 Task: Create a due date automation trigger when advanced on, on the tuesday before a card is due add dates not due next month at 11:00 AM.
Action: Mouse moved to (923, 286)
Screenshot: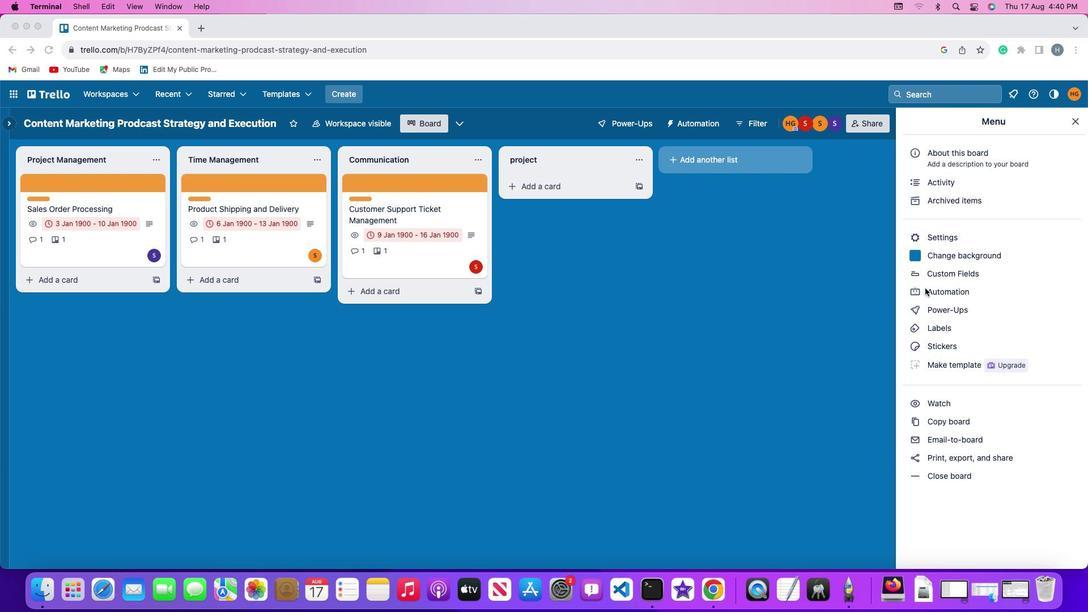 
Action: Mouse pressed left at (923, 286)
Screenshot: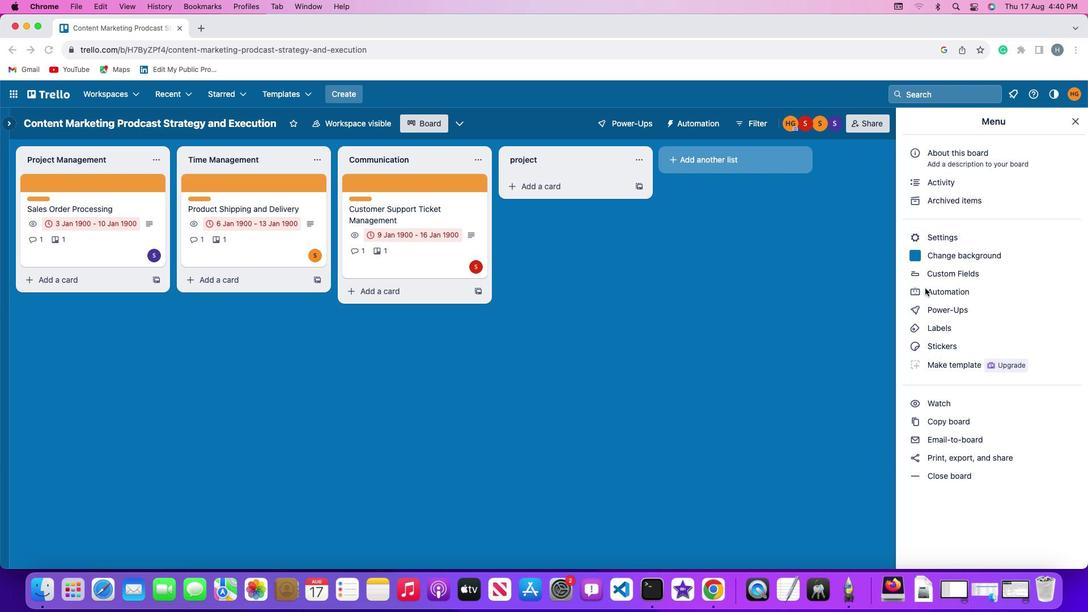 
Action: Mouse moved to (923, 286)
Screenshot: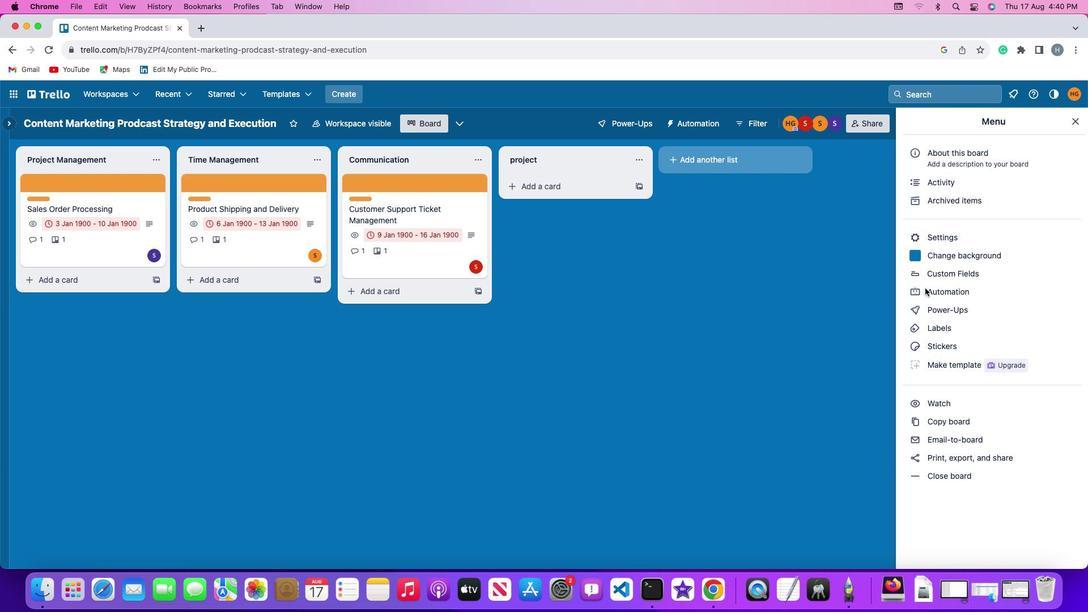 
Action: Mouse pressed left at (923, 286)
Screenshot: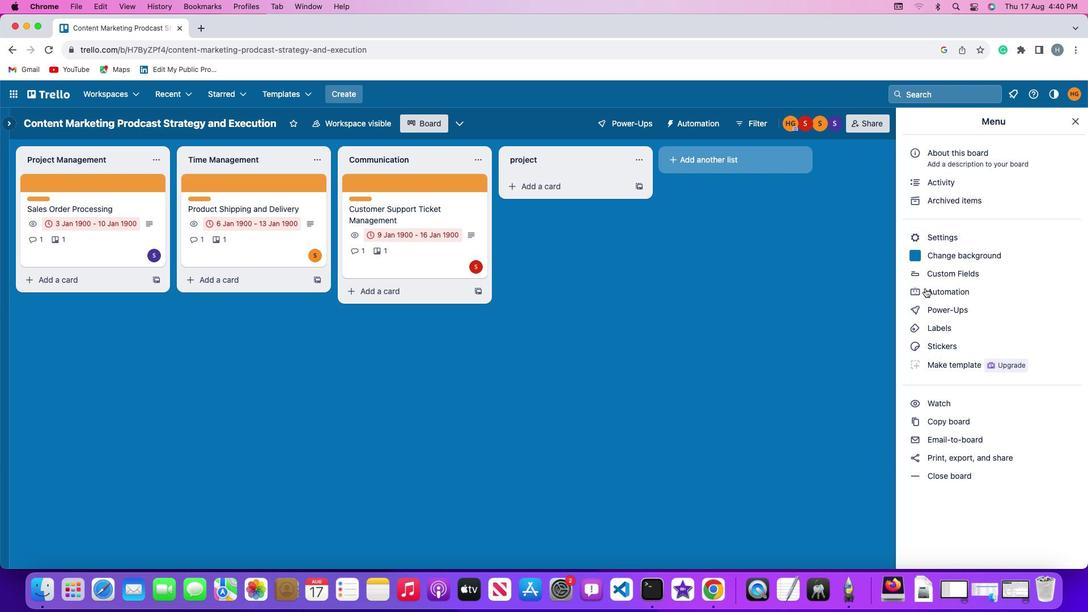 
Action: Mouse moved to (75, 266)
Screenshot: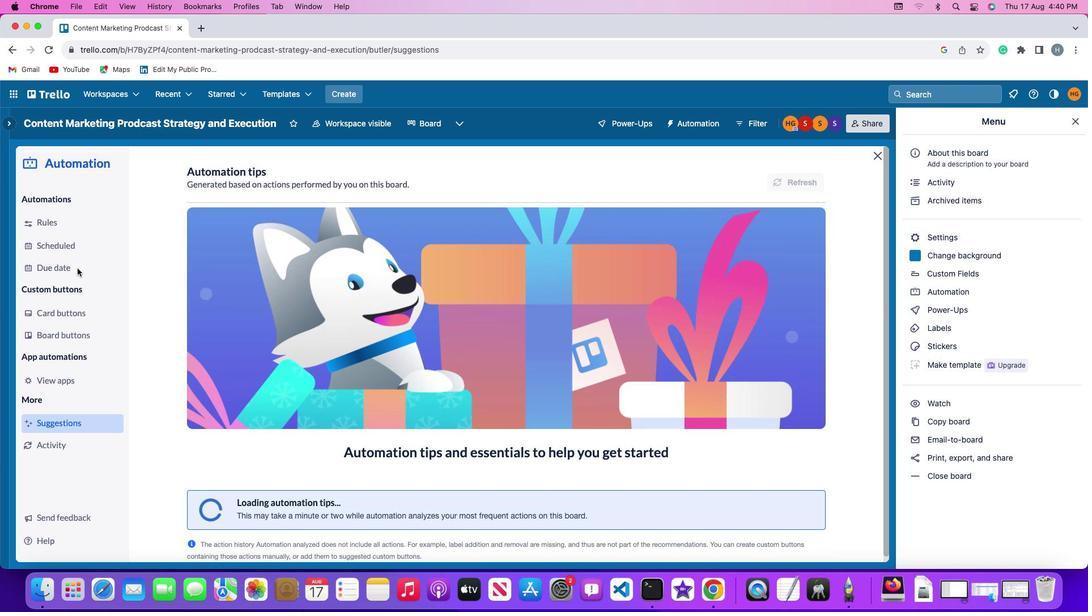 
Action: Mouse pressed left at (75, 266)
Screenshot: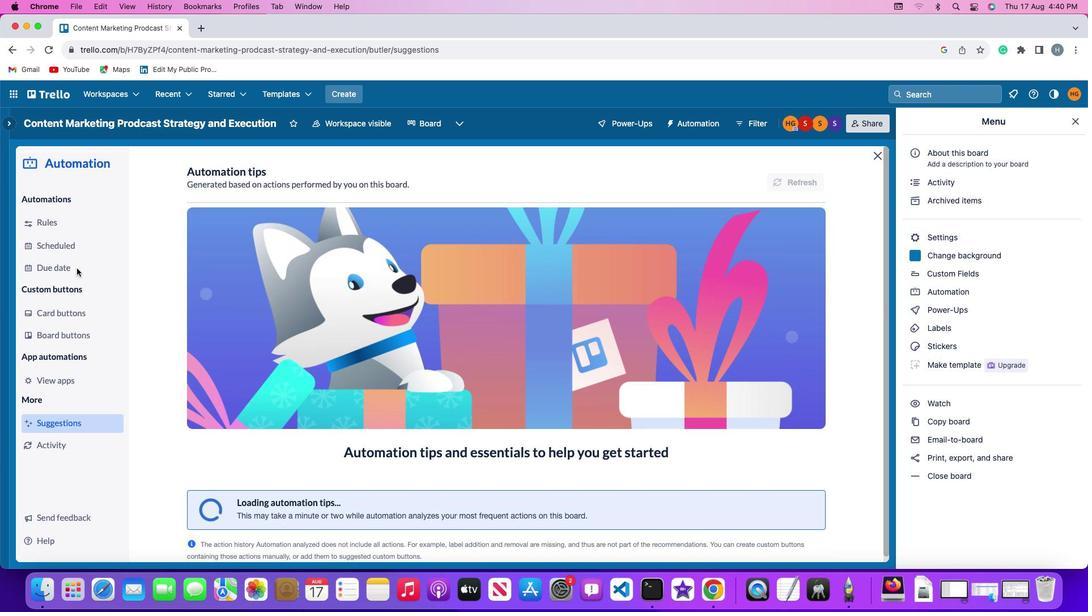 
Action: Mouse moved to (771, 173)
Screenshot: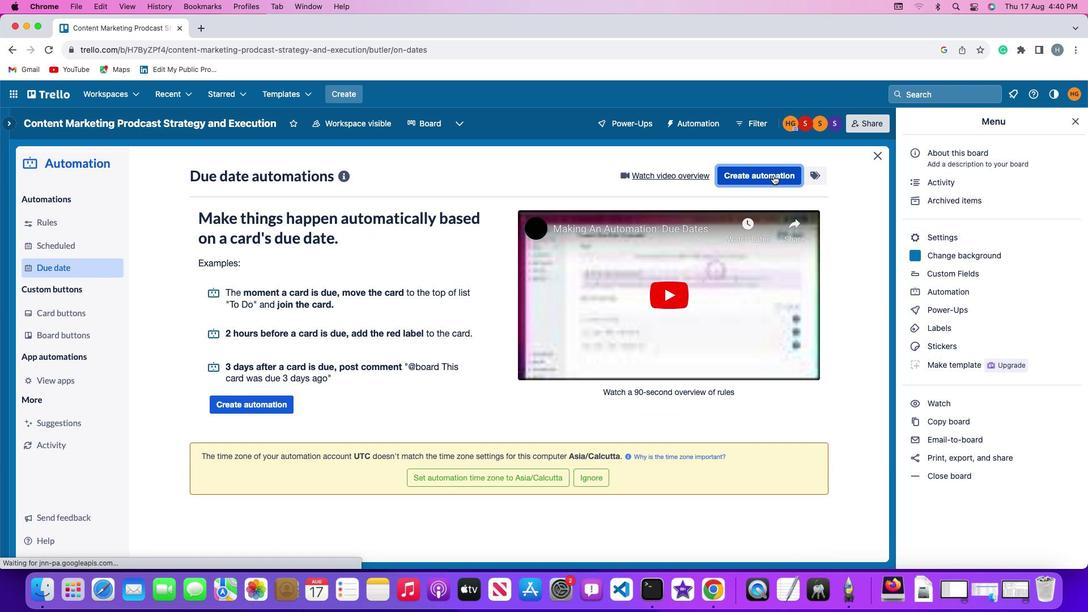 
Action: Mouse pressed left at (771, 173)
Screenshot: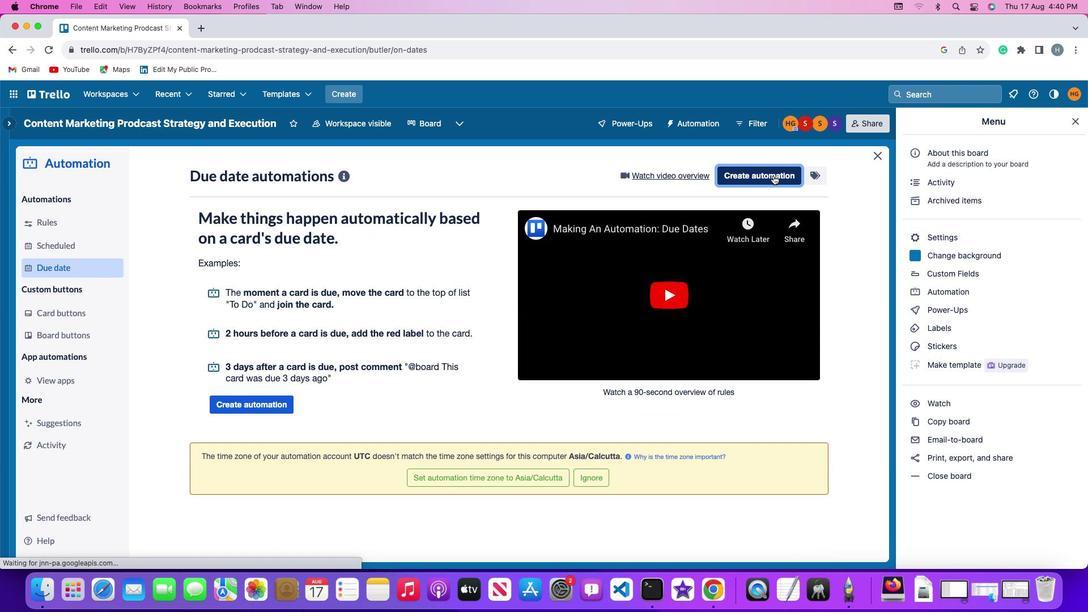 
Action: Mouse moved to (221, 281)
Screenshot: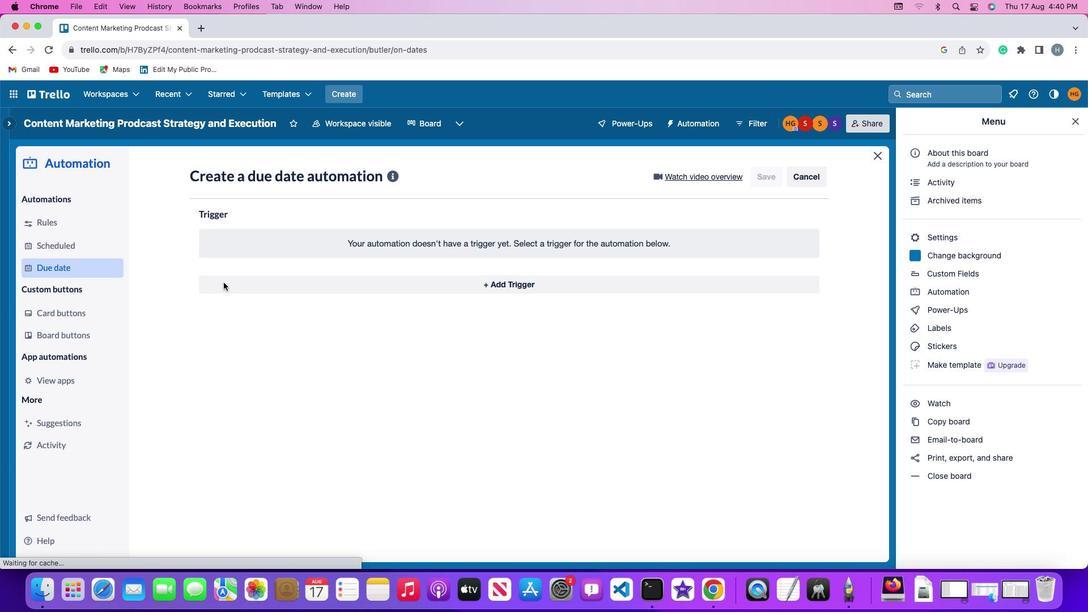 
Action: Mouse pressed left at (221, 281)
Screenshot: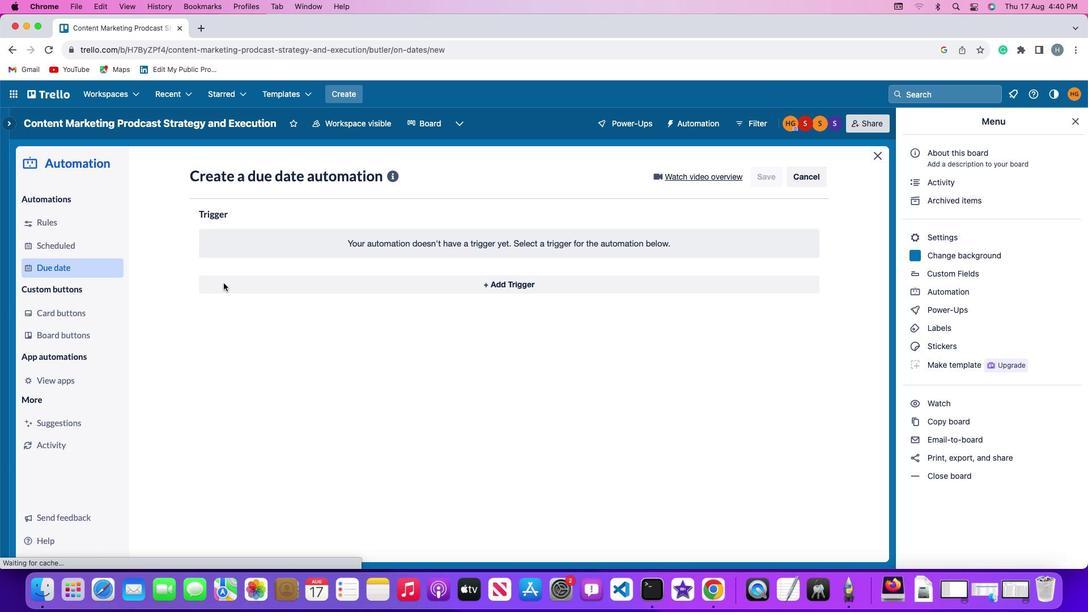 
Action: Mouse moved to (242, 483)
Screenshot: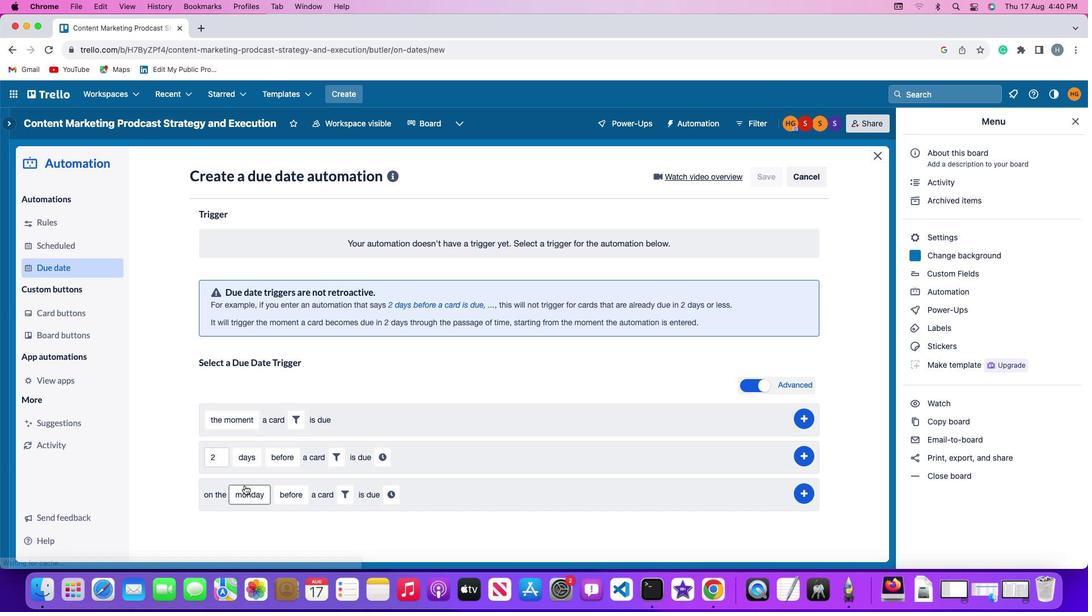 
Action: Mouse pressed left at (242, 483)
Screenshot: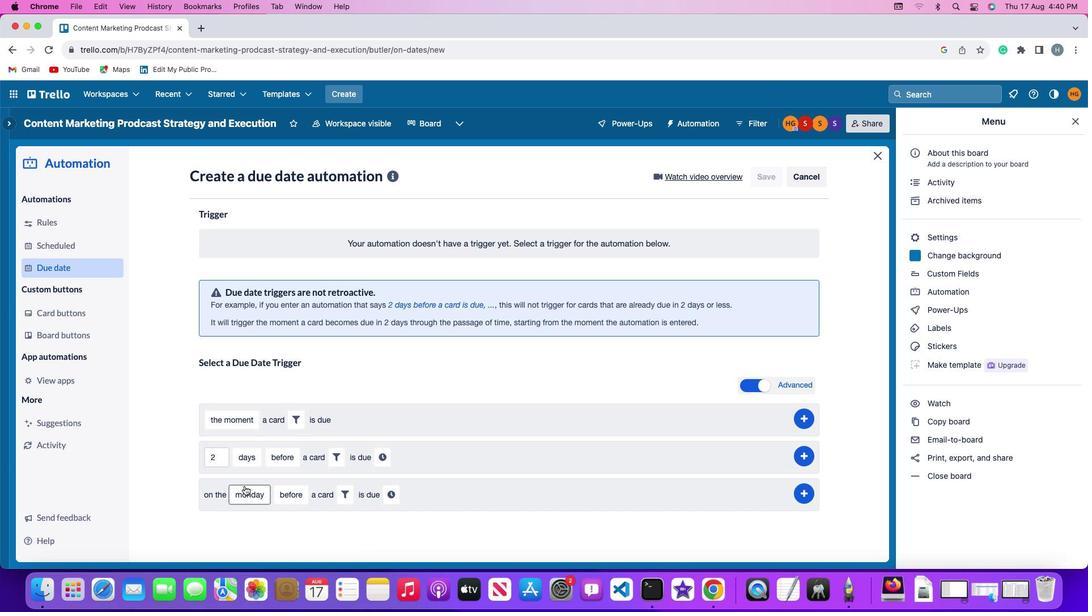 
Action: Mouse moved to (267, 358)
Screenshot: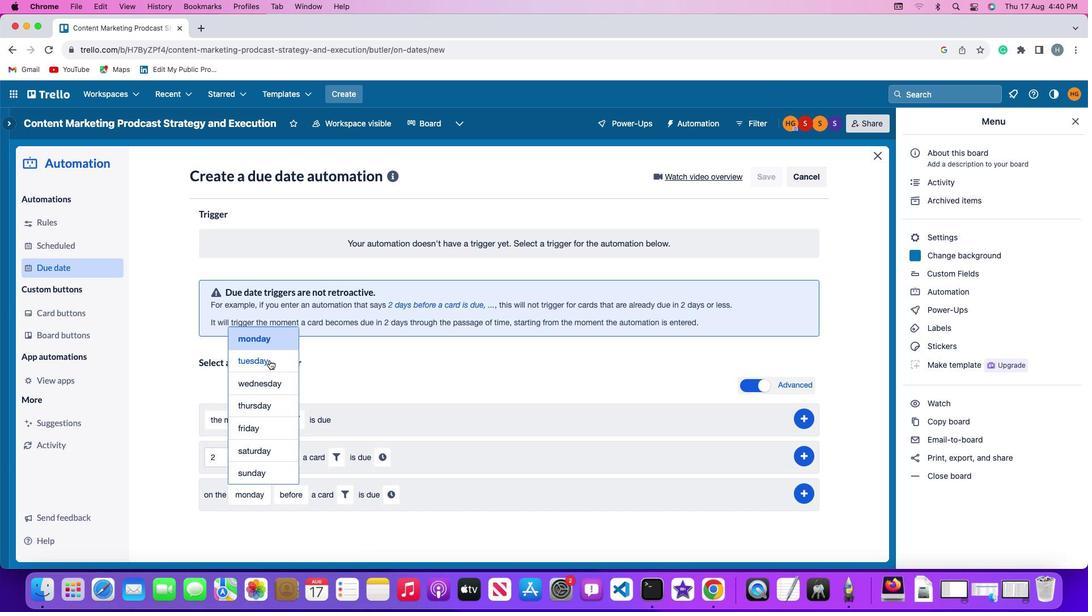 
Action: Mouse pressed left at (267, 358)
Screenshot: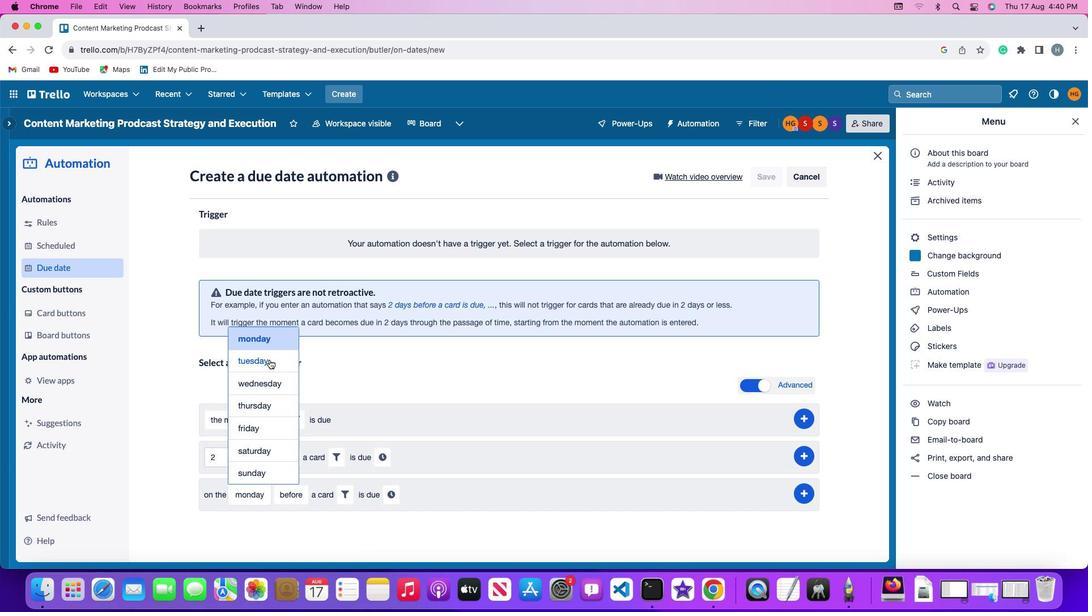 
Action: Mouse moved to (284, 493)
Screenshot: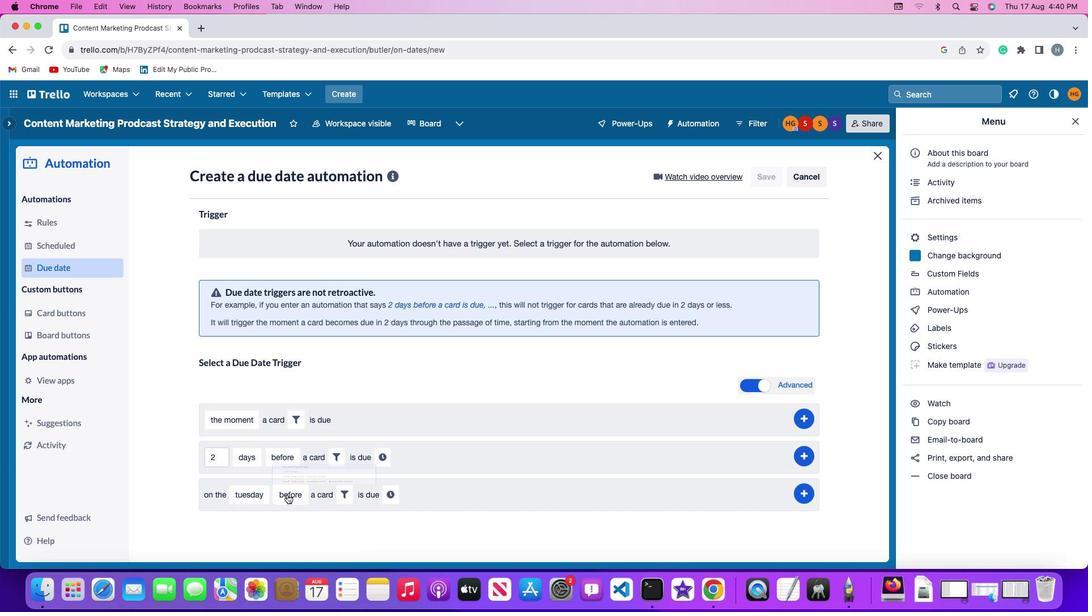 
Action: Mouse pressed left at (284, 493)
Screenshot: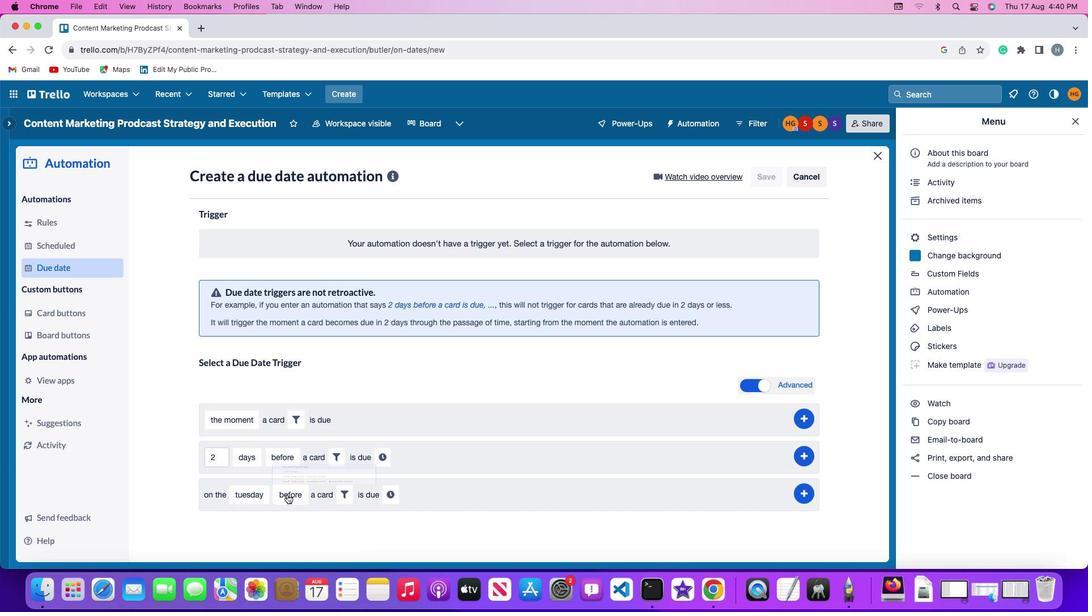 
Action: Mouse moved to (311, 403)
Screenshot: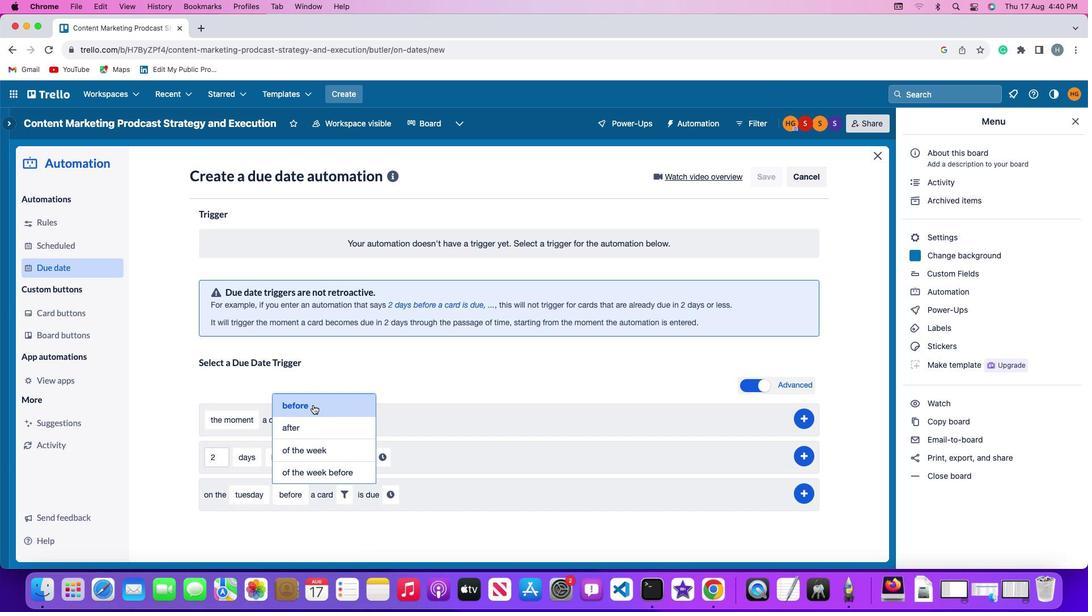 
Action: Mouse pressed left at (311, 403)
Screenshot: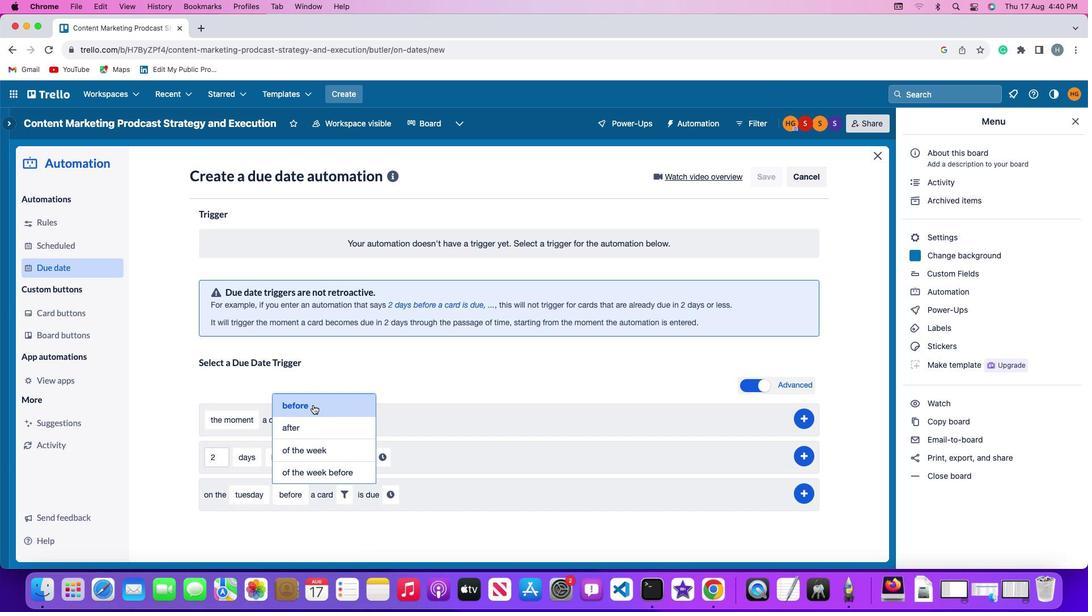 
Action: Mouse moved to (346, 493)
Screenshot: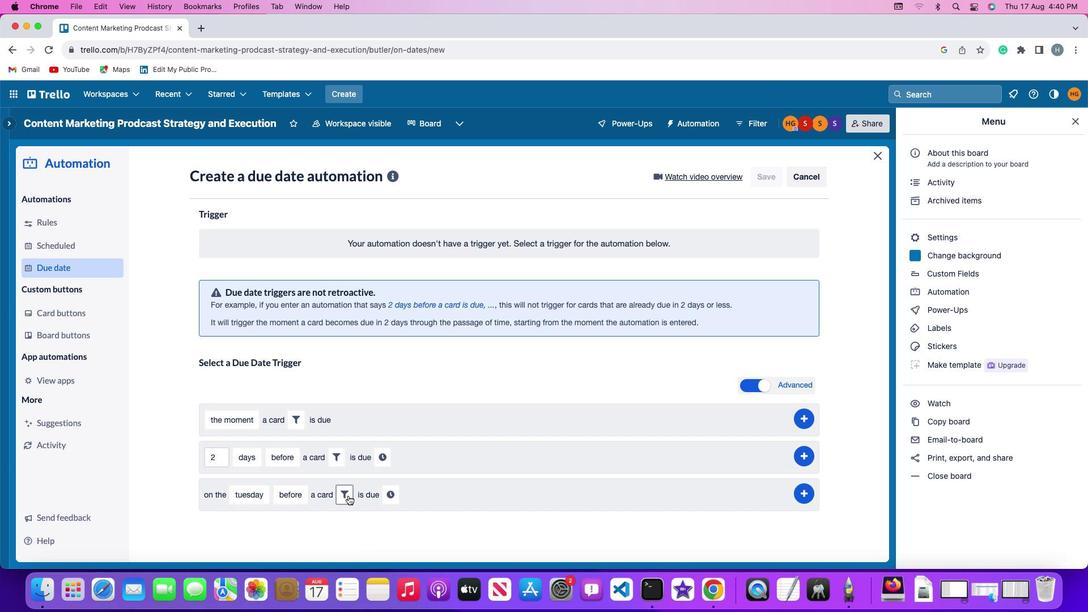 
Action: Mouse pressed left at (346, 493)
Screenshot: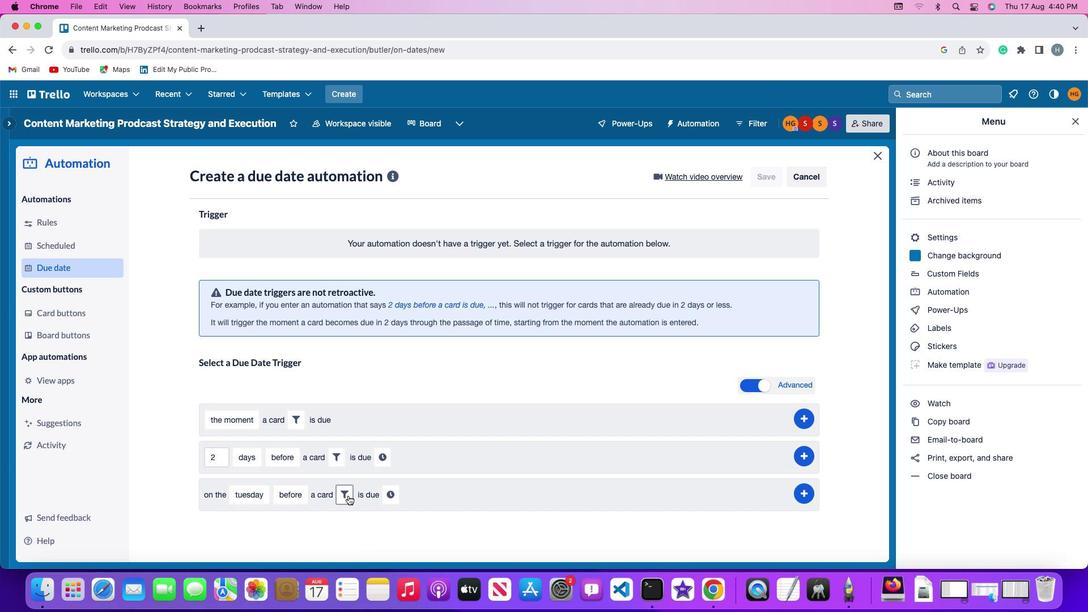 
Action: Mouse moved to (411, 525)
Screenshot: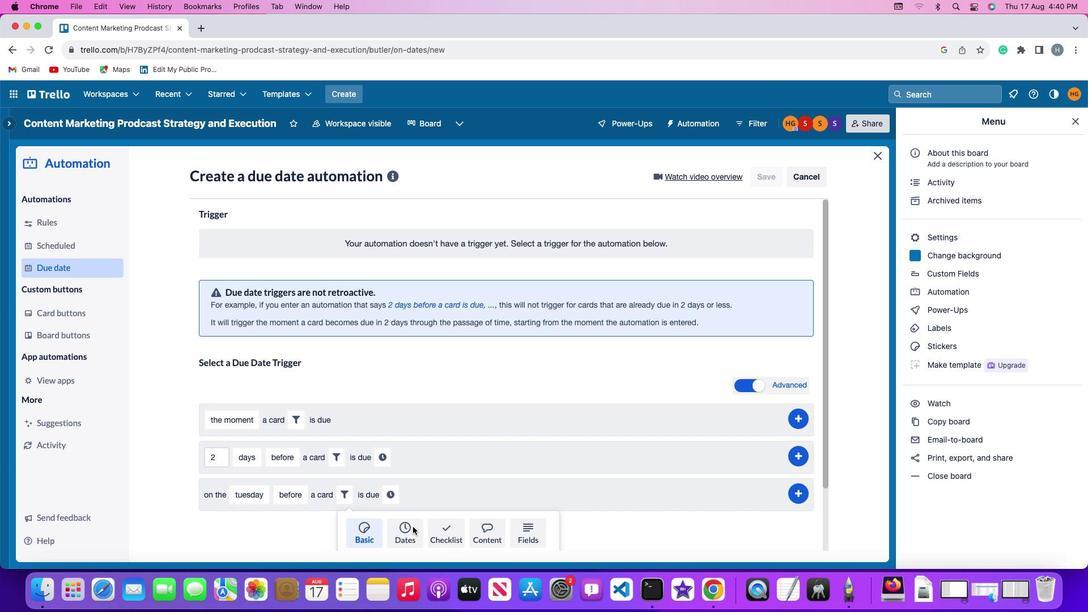 
Action: Mouse pressed left at (411, 525)
Screenshot: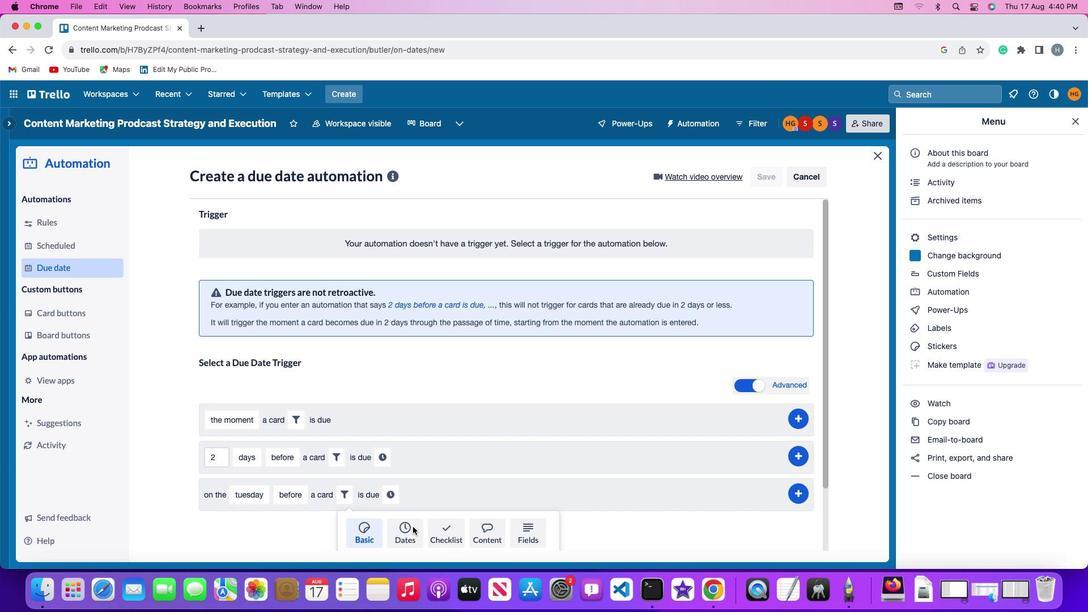 
Action: Mouse moved to (307, 528)
Screenshot: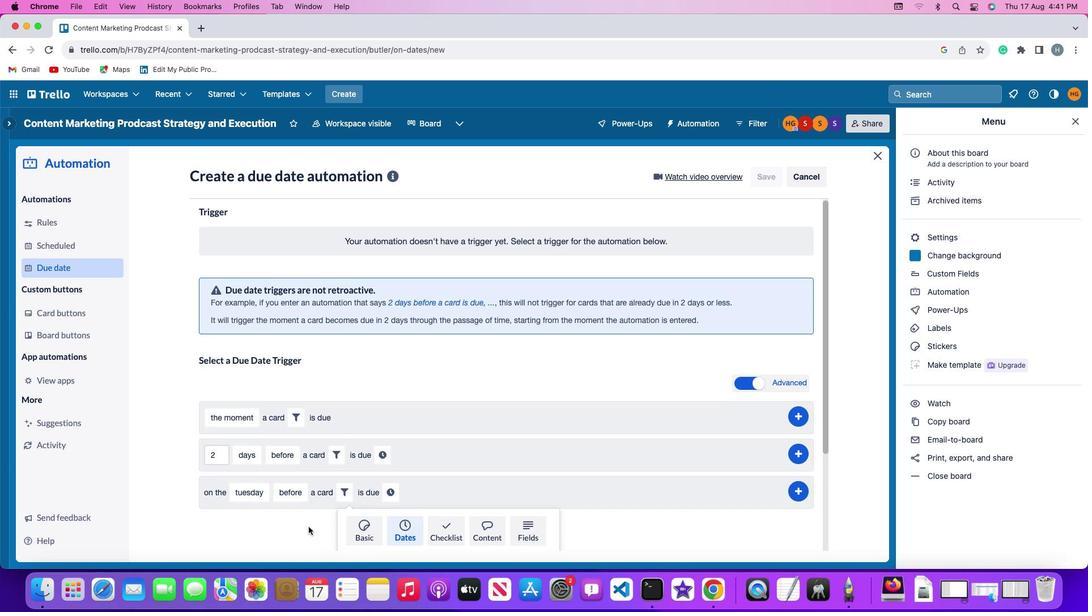 
Action: Mouse scrolled (307, 528) with delta (-1, -1)
Screenshot: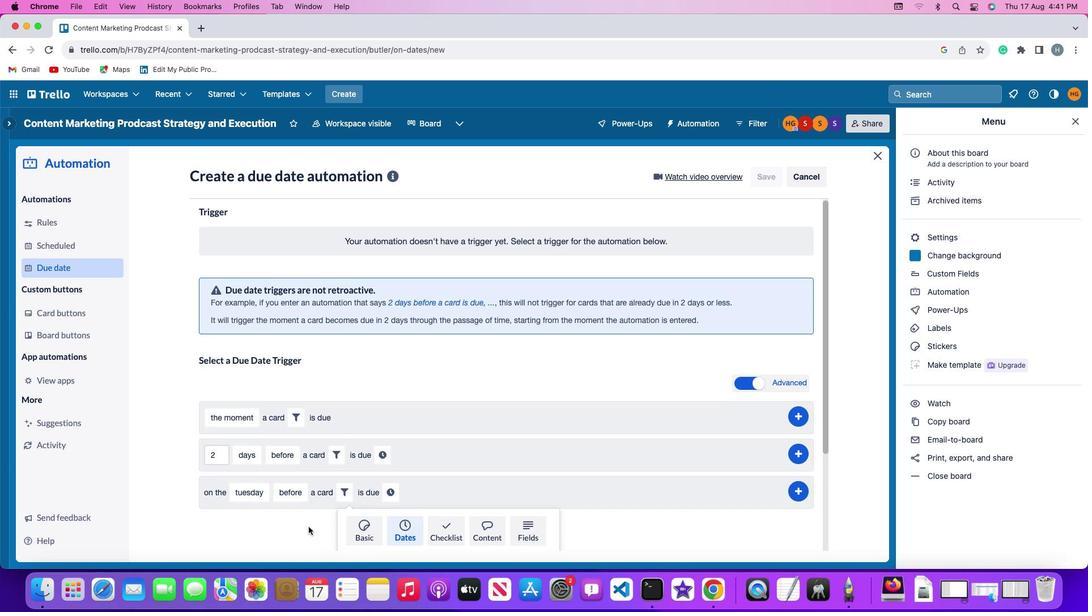 
Action: Mouse moved to (307, 528)
Screenshot: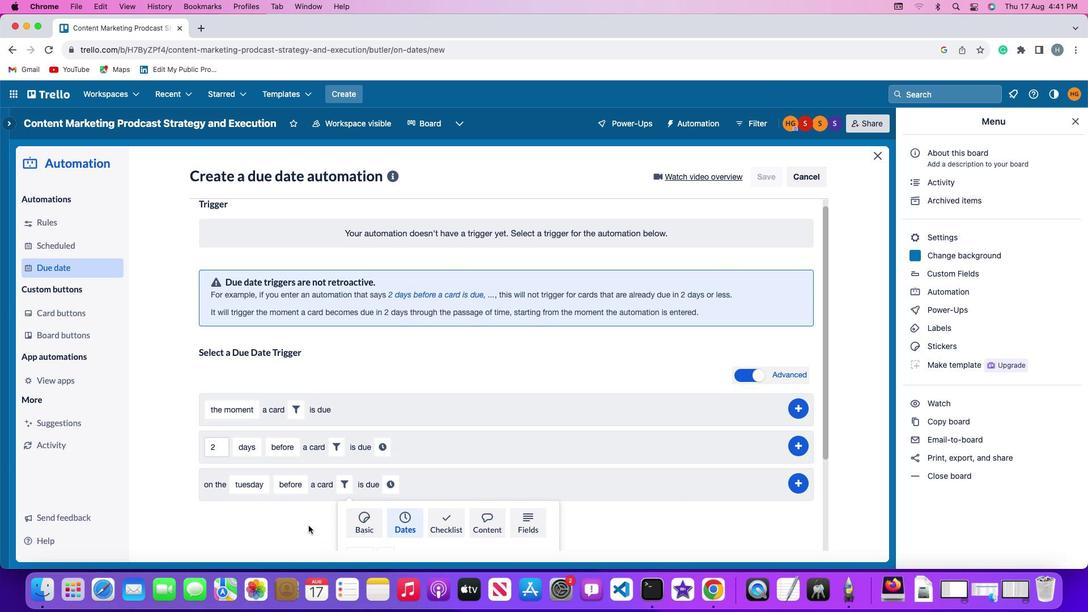 
Action: Mouse scrolled (307, 528) with delta (-1, -1)
Screenshot: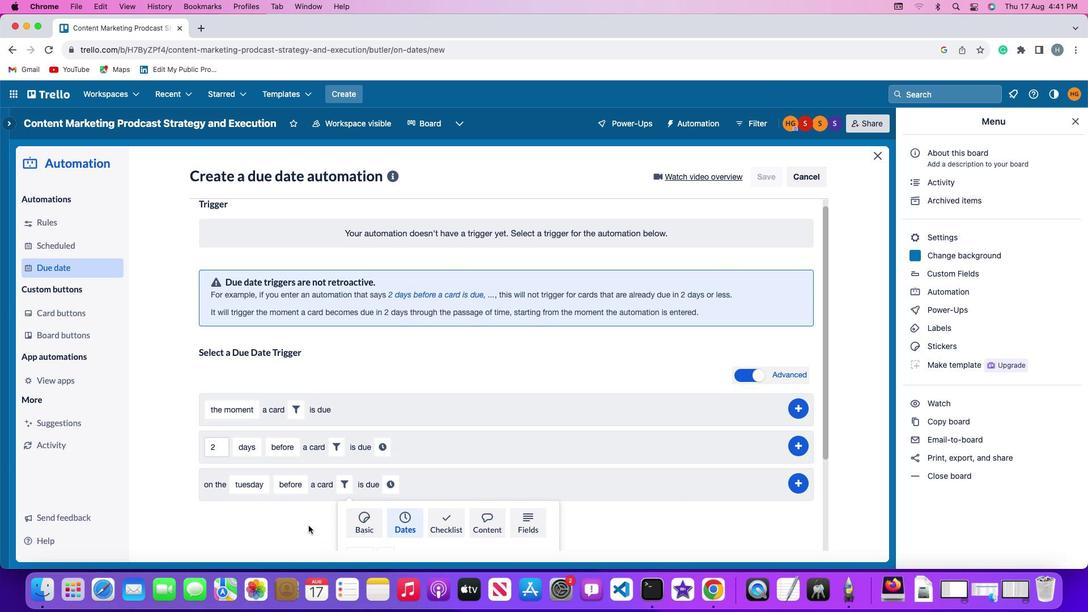
Action: Mouse moved to (307, 527)
Screenshot: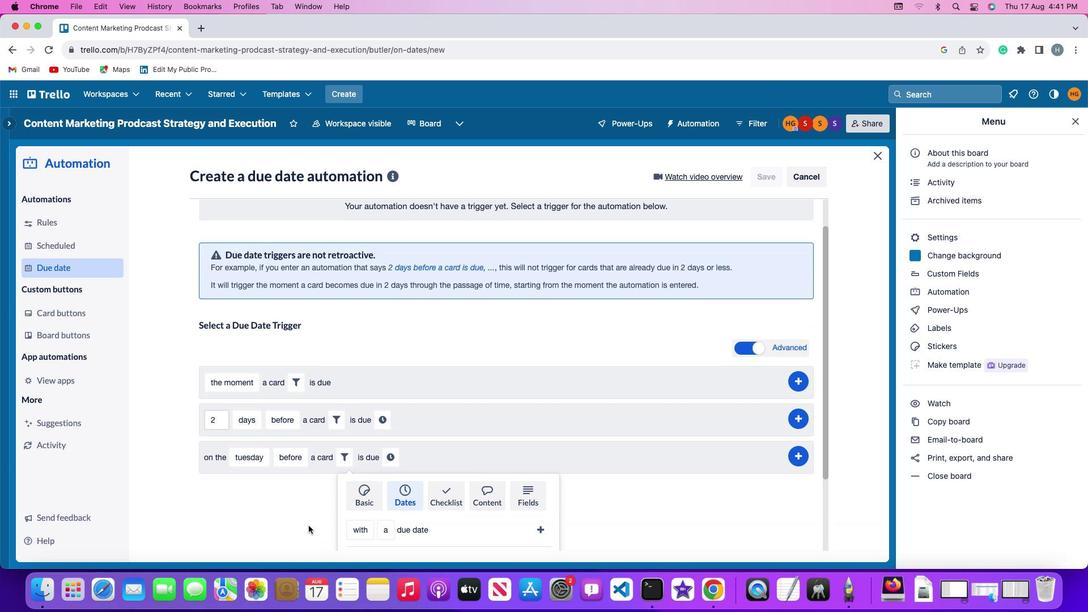 
Action: Mouse scrolled (307, 527) with delta (-1, -2)
Screenshot: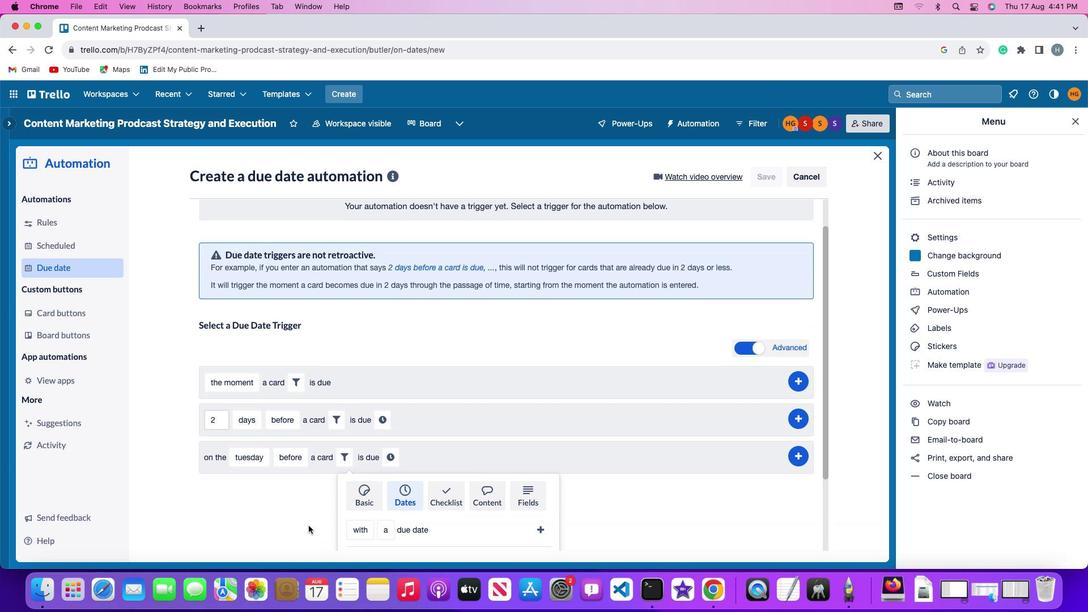 
Action: Mouse moved to (307, 526)
Screenshot: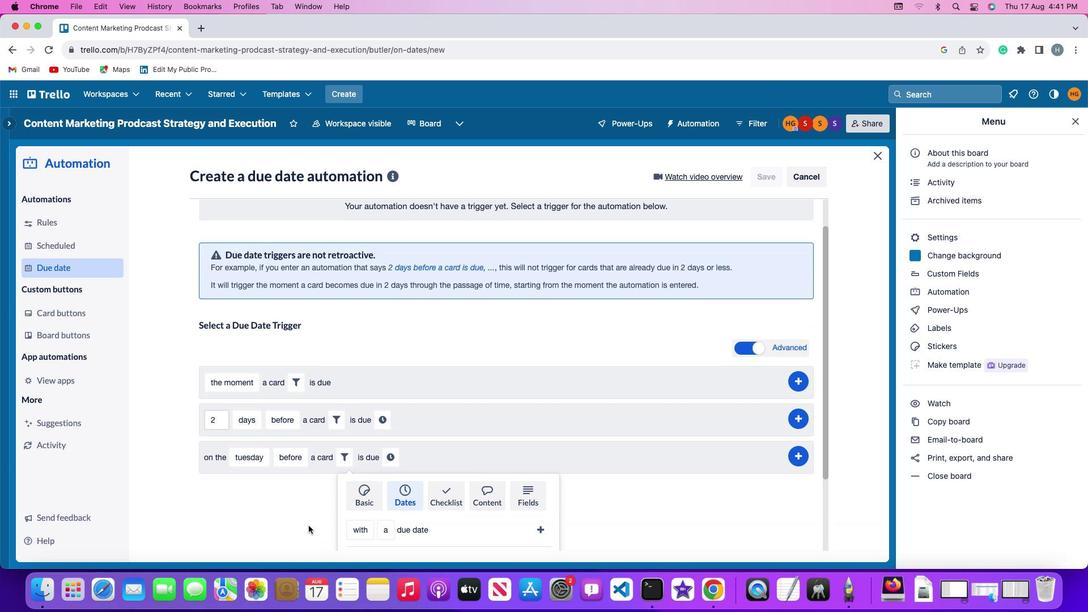 
Action: Mouse scrolled (307, 526) with delta (-1, -3)
Screenshot: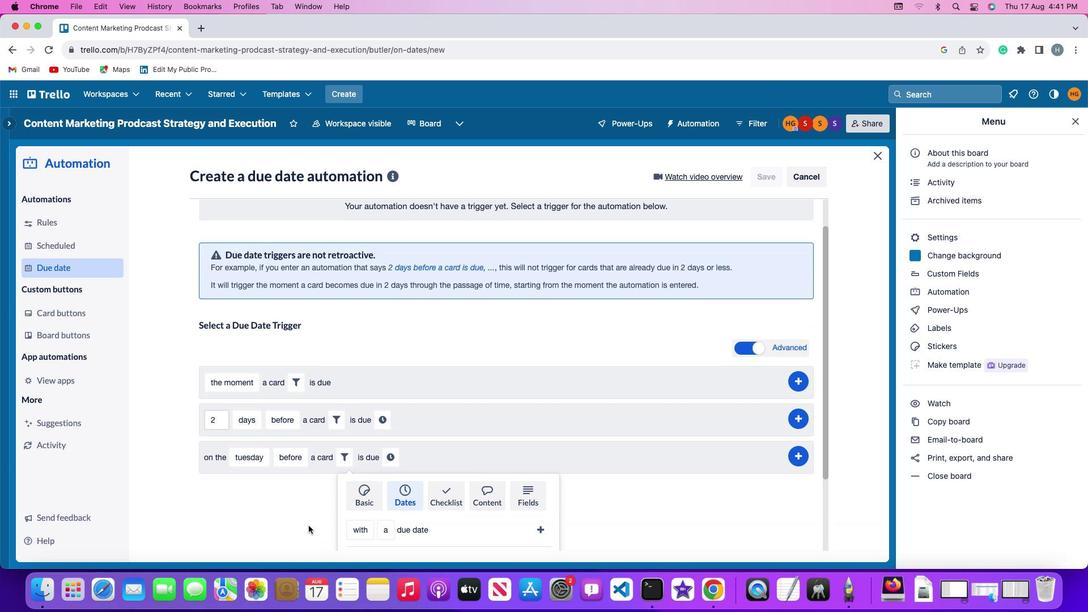 
Action: Mouse moved to (306, 525)
Screenshot: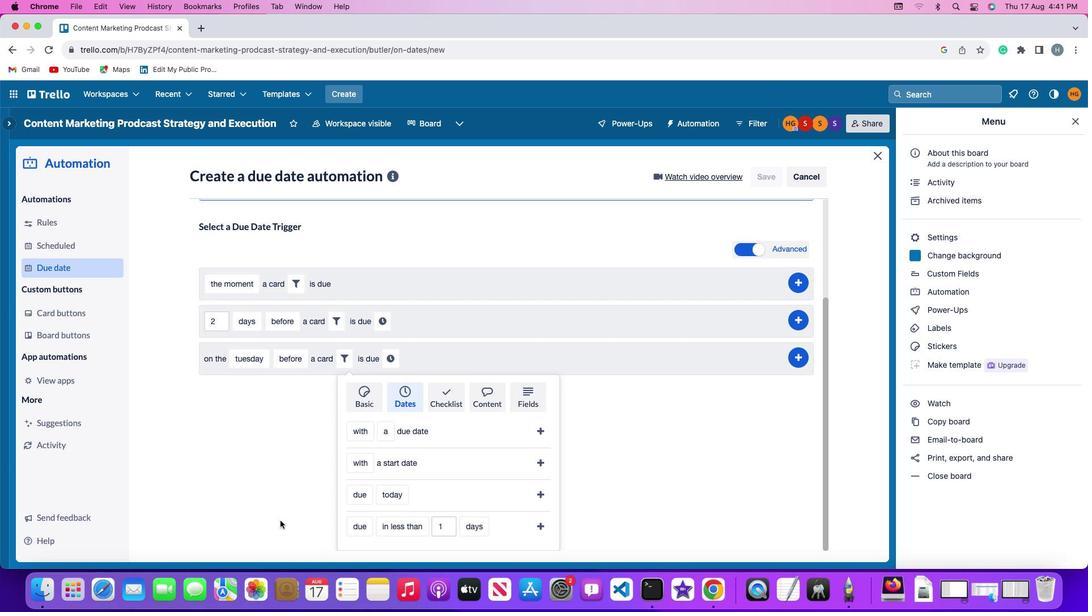 
Action: Mouse scrolled (306, 525) with delta (-1, -1)
Screenshot: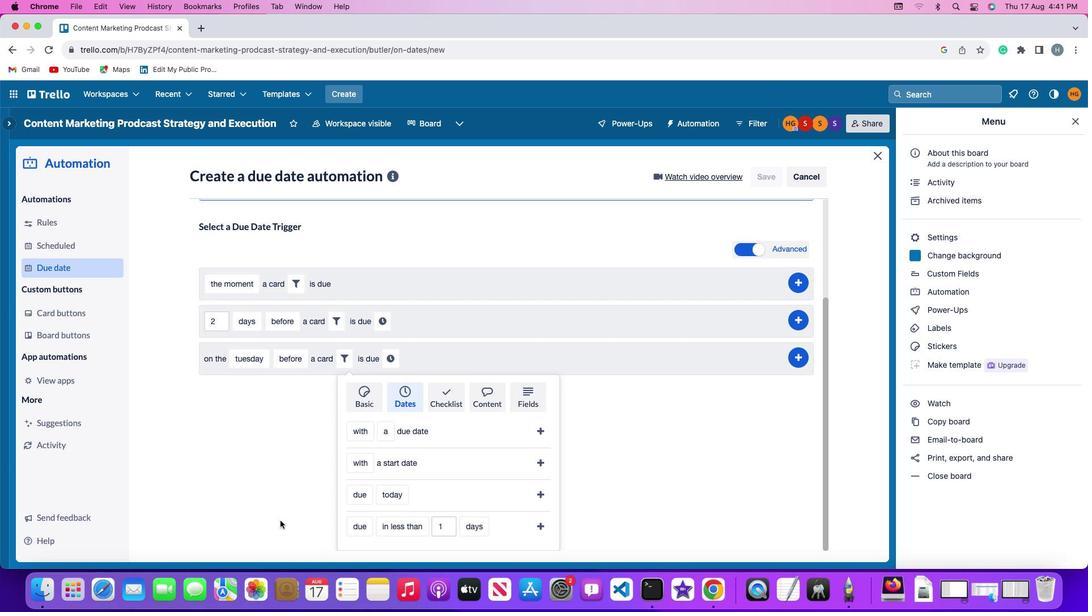 
Action: Mouse moved to (303, 525)
Screenshot: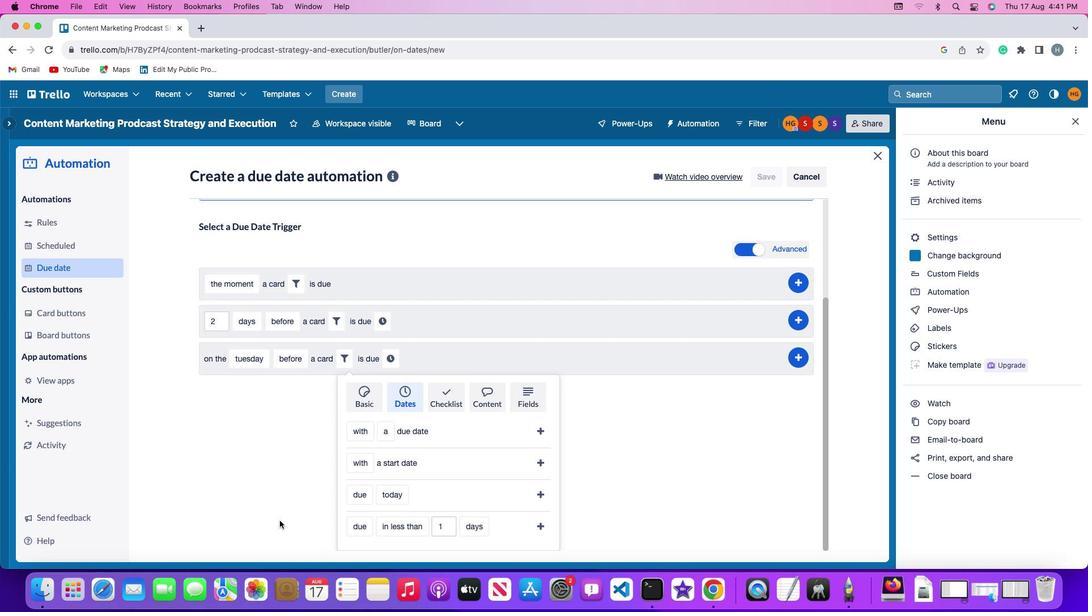 
Action: Mouse scrolled (303, 525) with delta (-1, -1)
Screenshot: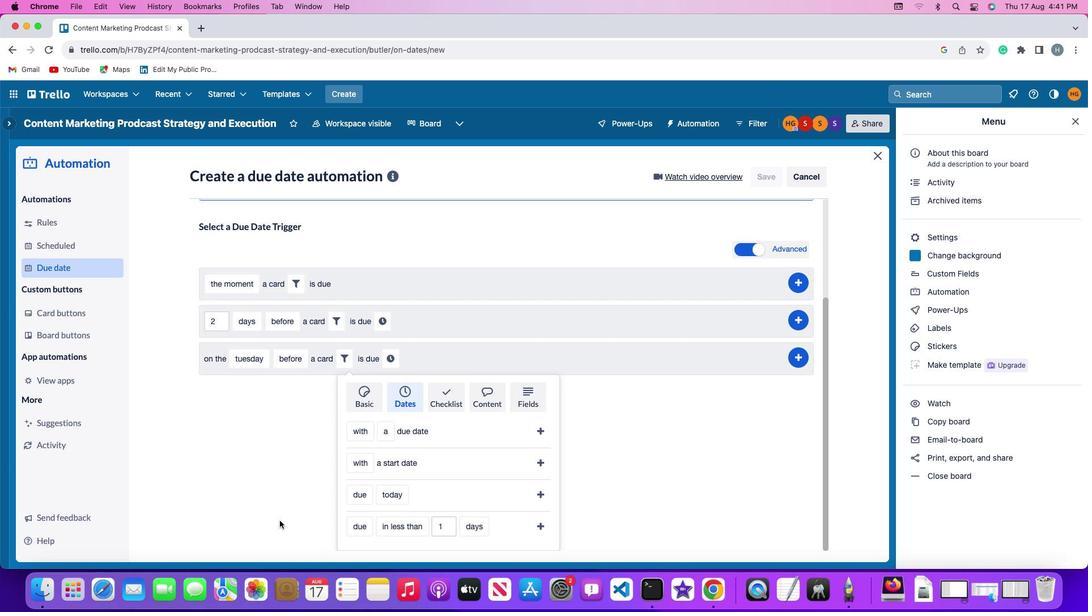 
Action: Mouse moved to (299, 525)
Screenshot: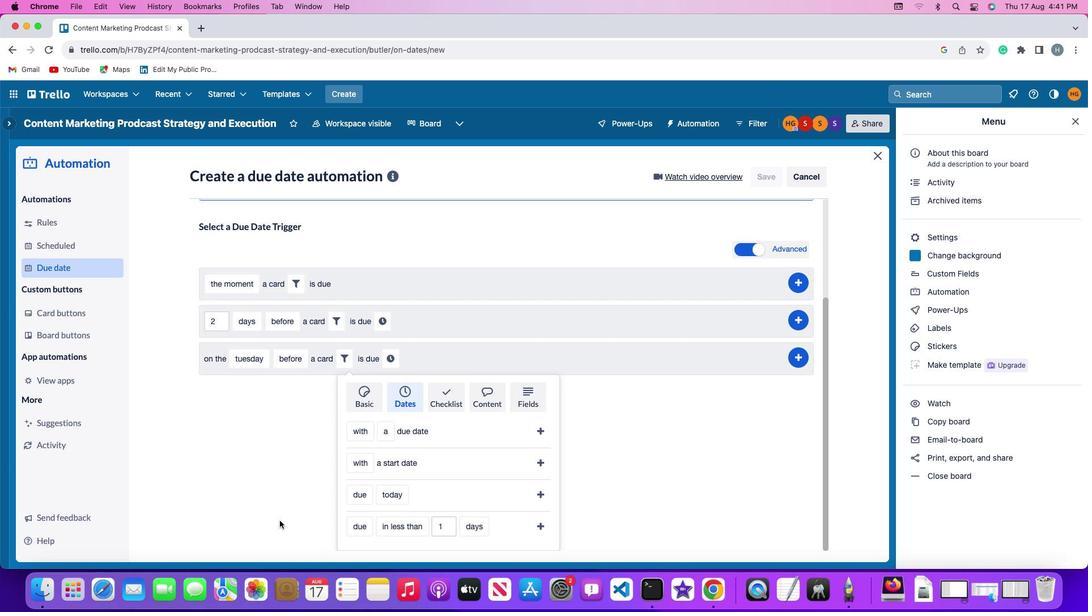 
Action: Mouse scrolled (299, 525) with delta (-1, -2)
Screenshot: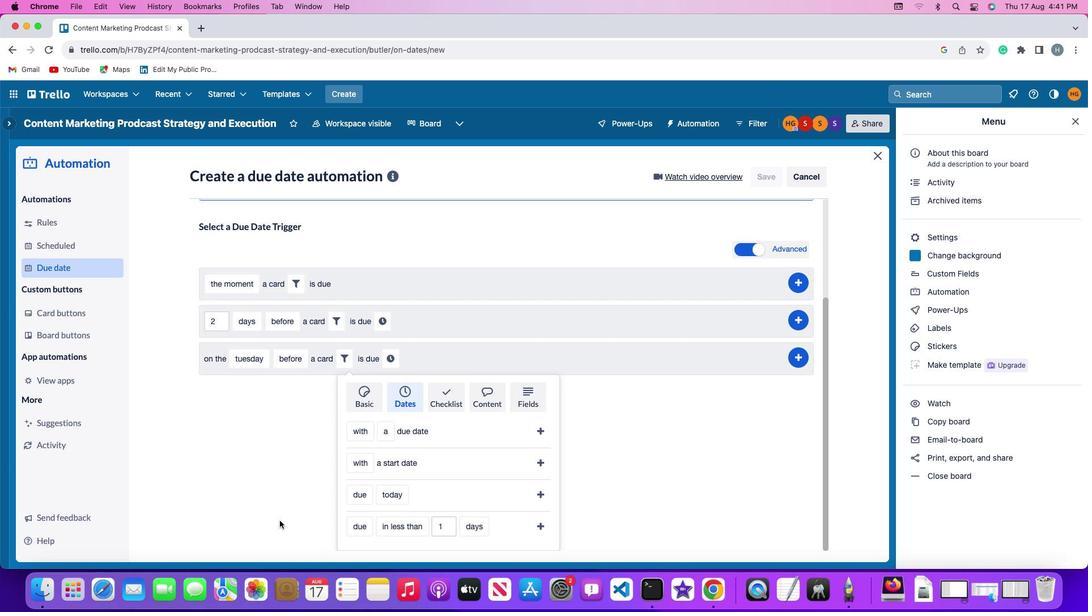 
Action: Mouse moved to (294, 523)
Screenshot: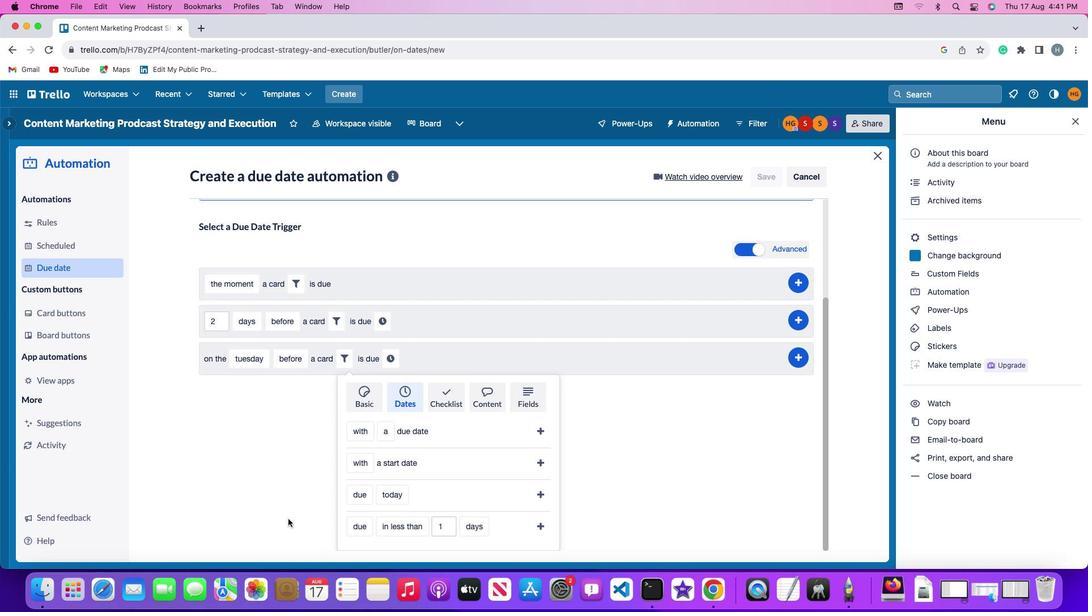
Action: Mouse scrolled (294, 523) with delta (-1, -3)
Screenshot: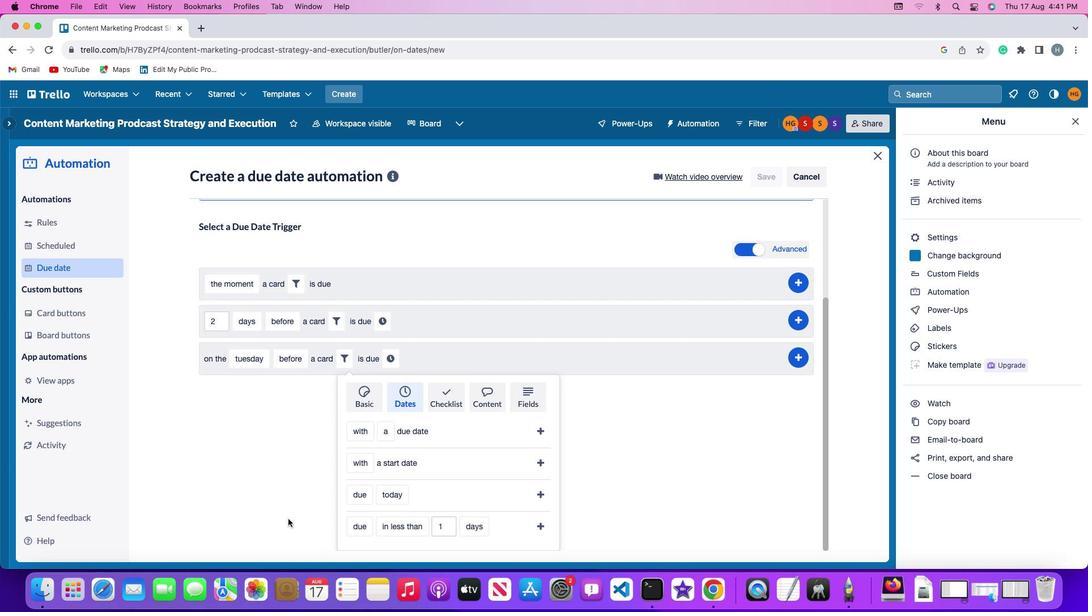 
Action: Mouse moved to (371, 491)
Screenshot: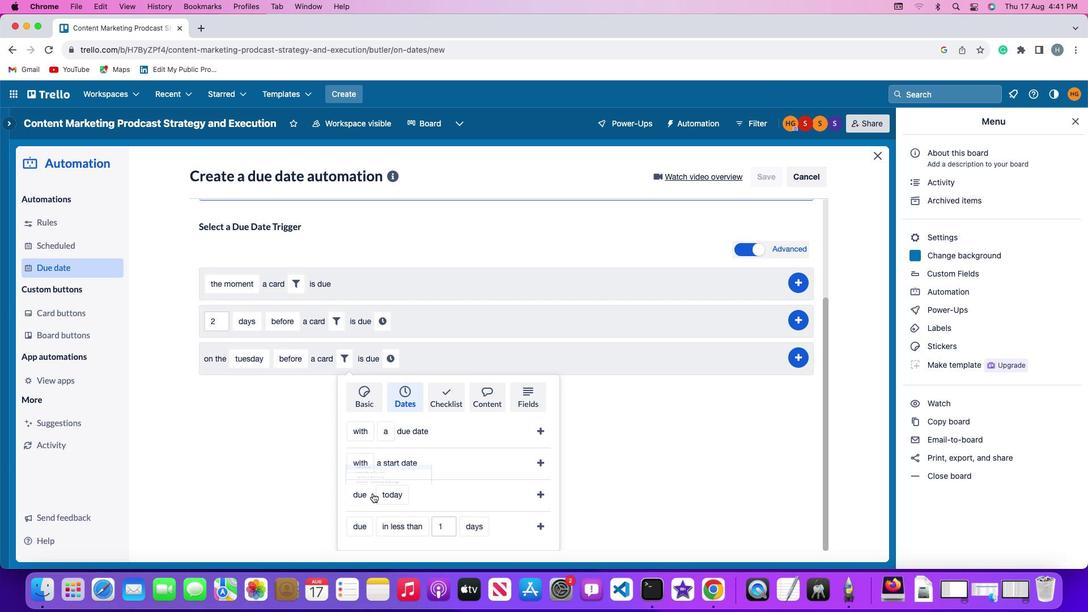 
Action: Mouse pressed left at (371, 491)
Screenshot: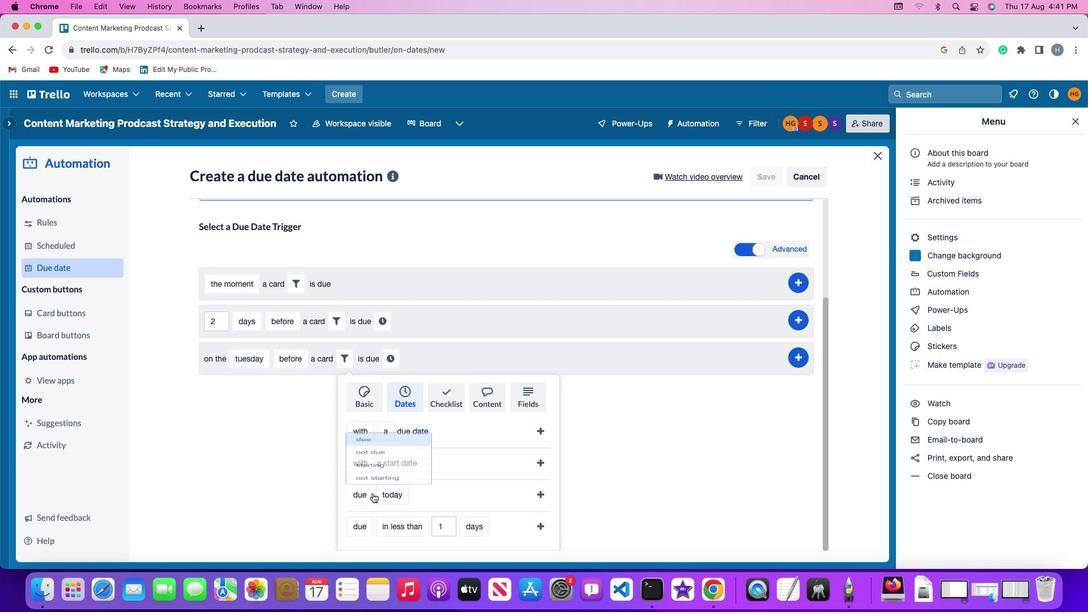 
Action: Mouse moved to (374, 425)
Screenshot: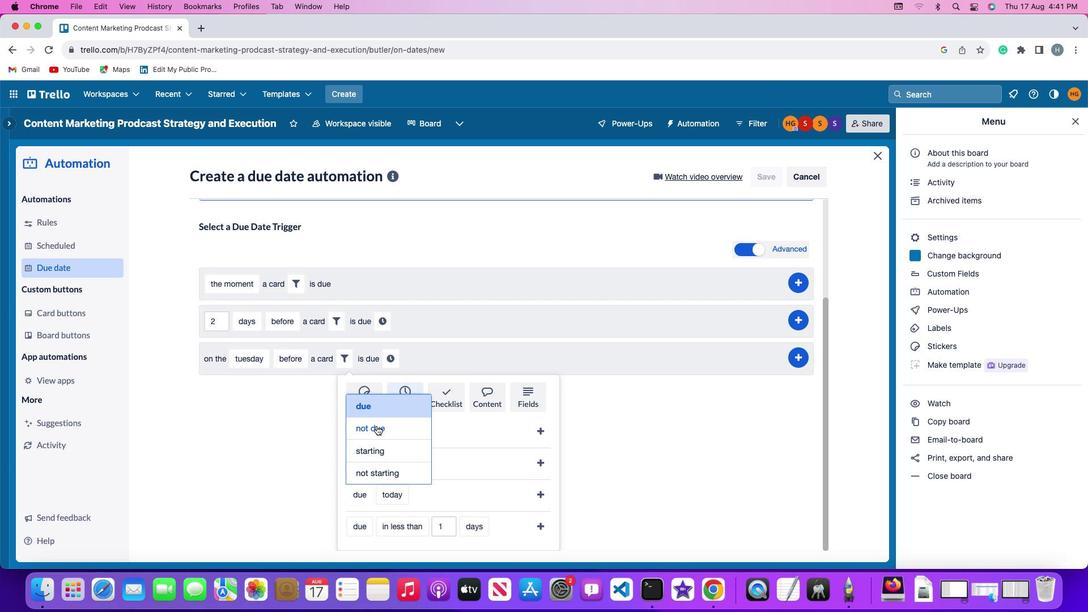 
Action: Mouse pressed left at (374, 425)
Screenshot: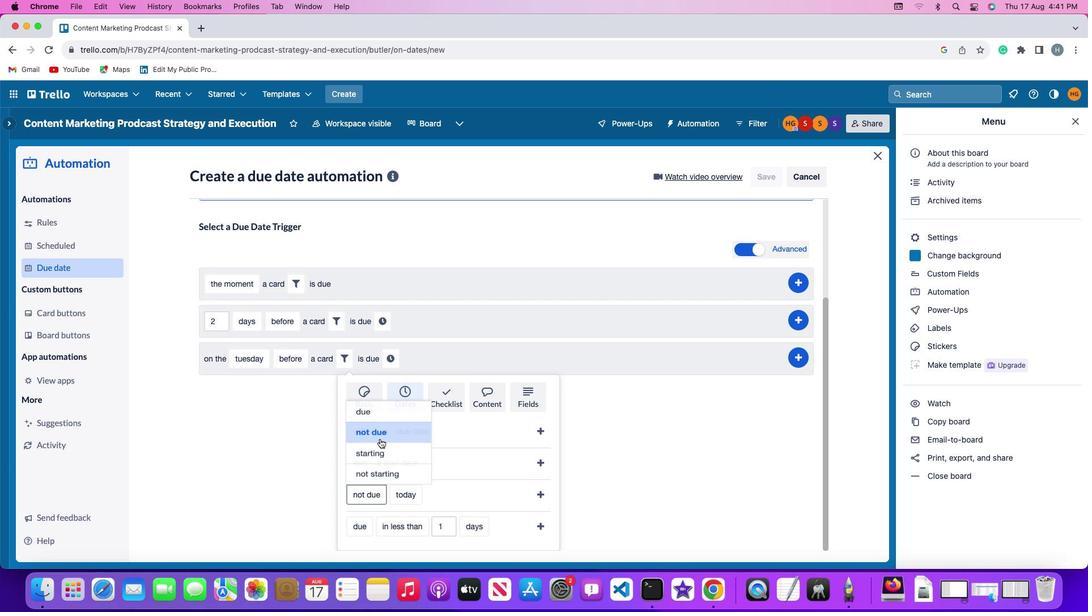 
Action: Mouse moved to (398, 491)
Screenshot: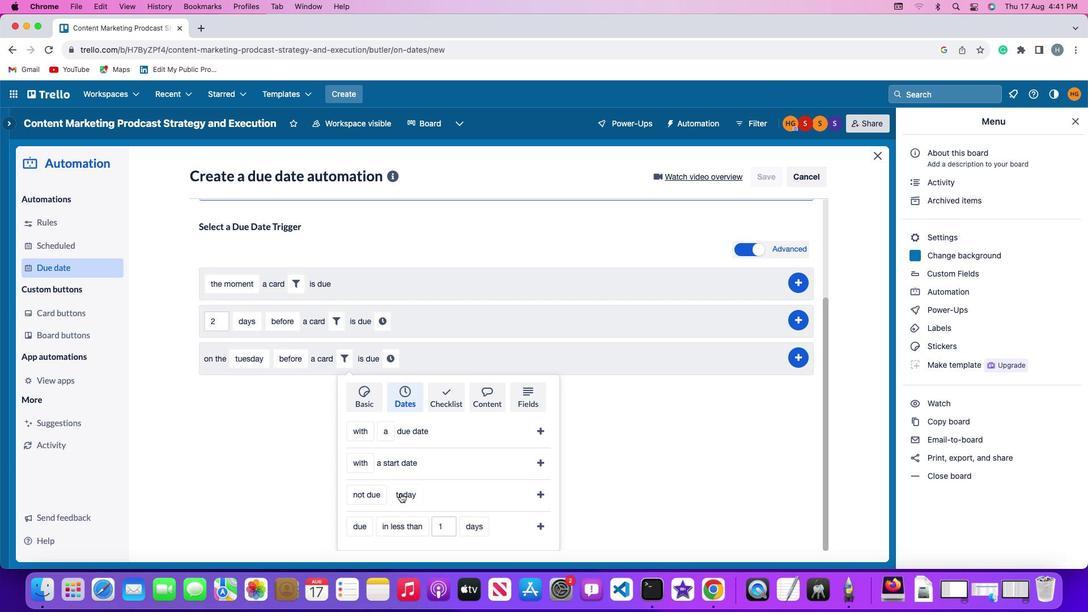 
Action: Mouse pressed left at (398, 491)
Screenshot: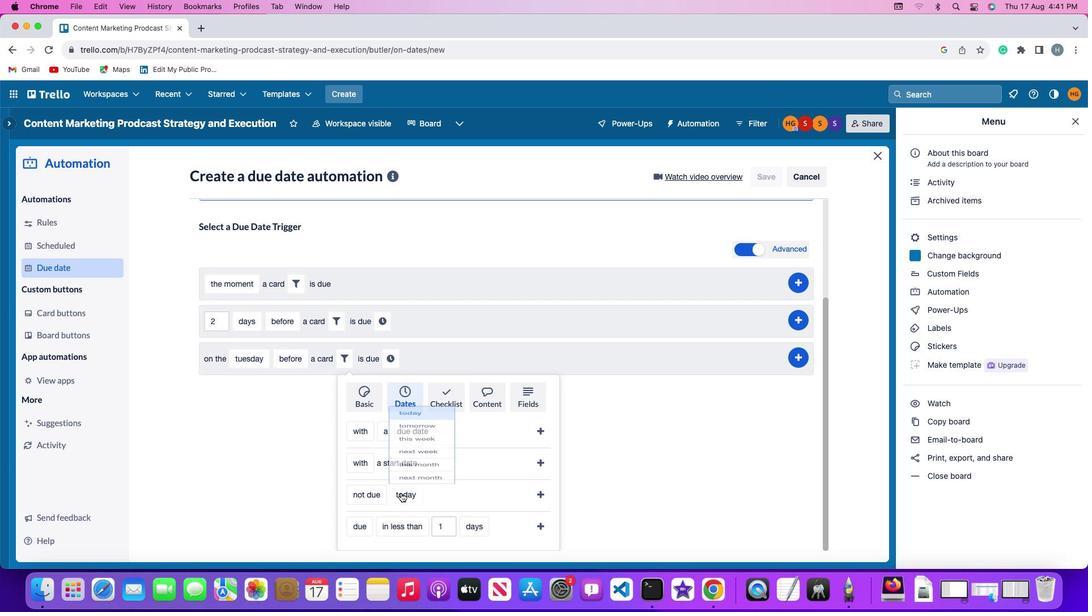 
Action: Mouse moved to (415, 468)
Screenshot: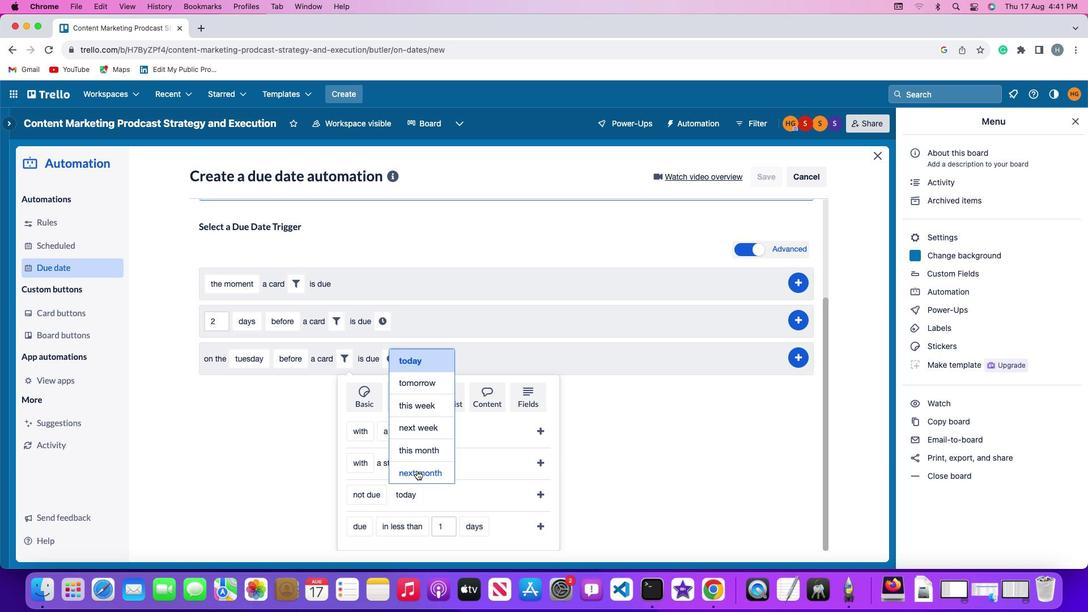 
Action: Mouse pressed left at (415, 468)
Screenshot: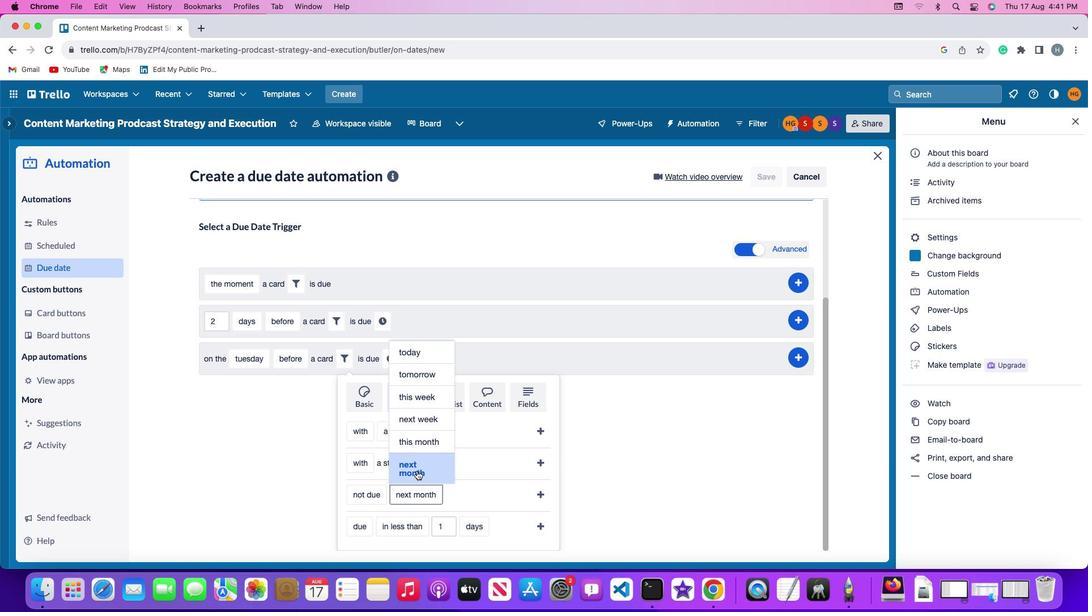 
Action: Mouse moved to (537, 490)
Screenshot: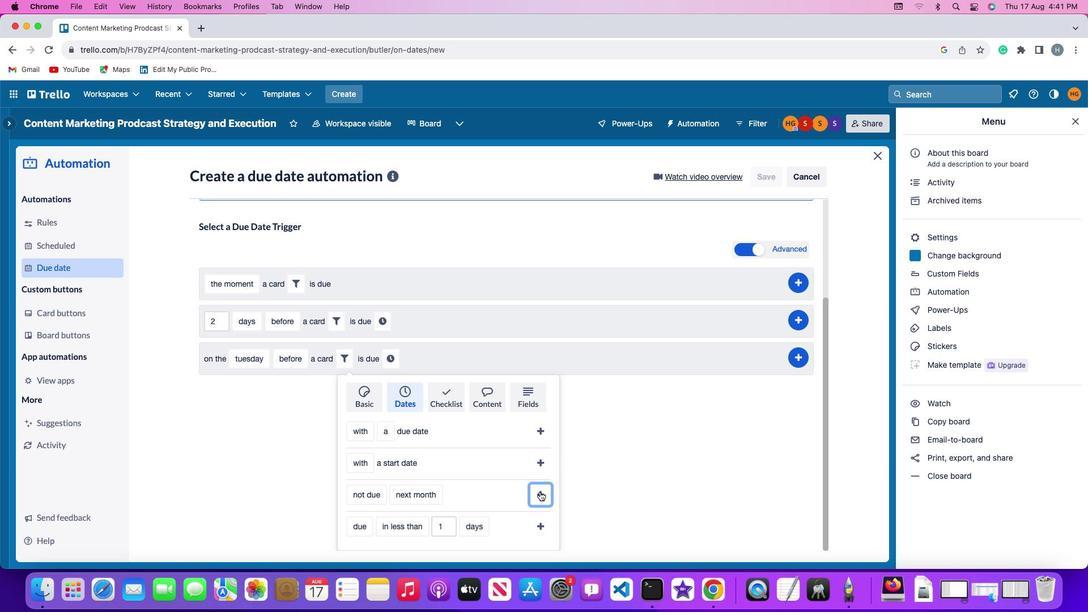 
Action: Mouse pressed left at (537, 490)
Screenshot: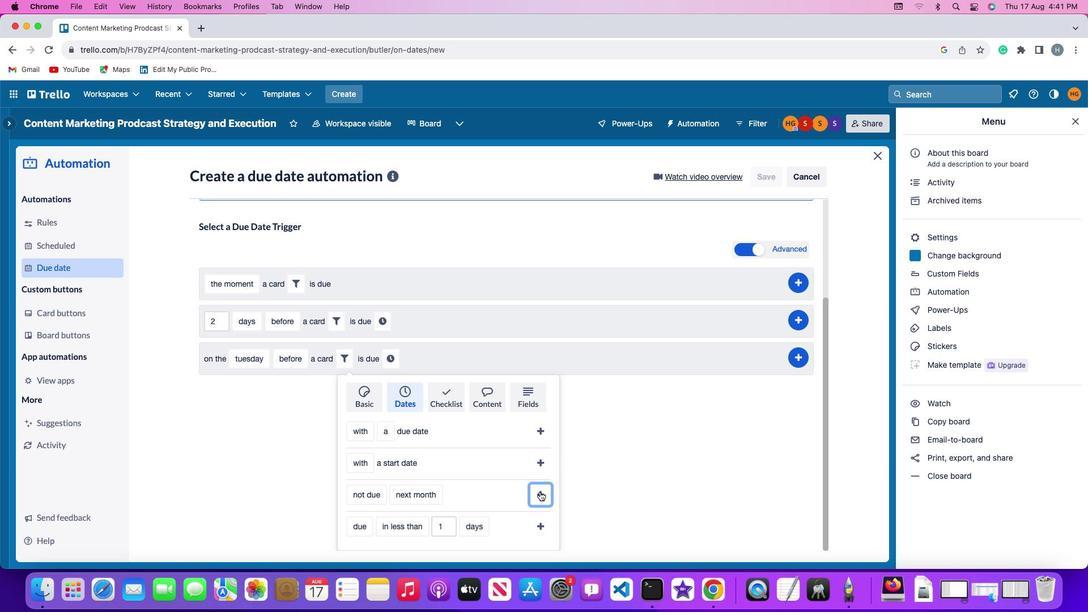 
Action: Mouse moved to (489, 489)
Screenshot: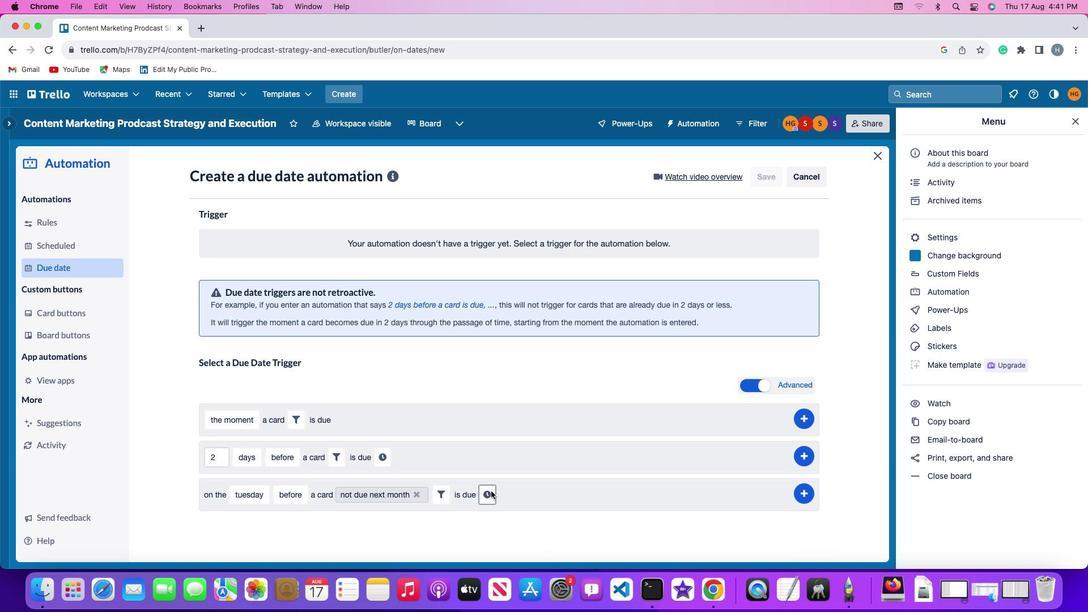 
Action: Mouse pressed left at (489, 489)
Screenshot: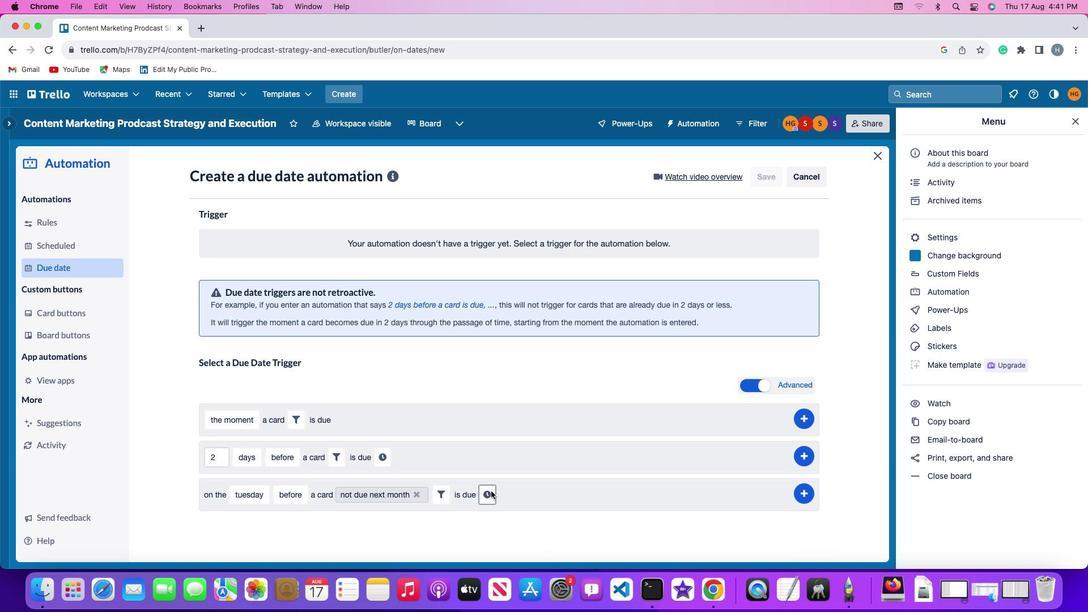 
Action: Mouse moved to (505, 493)
Screenshot: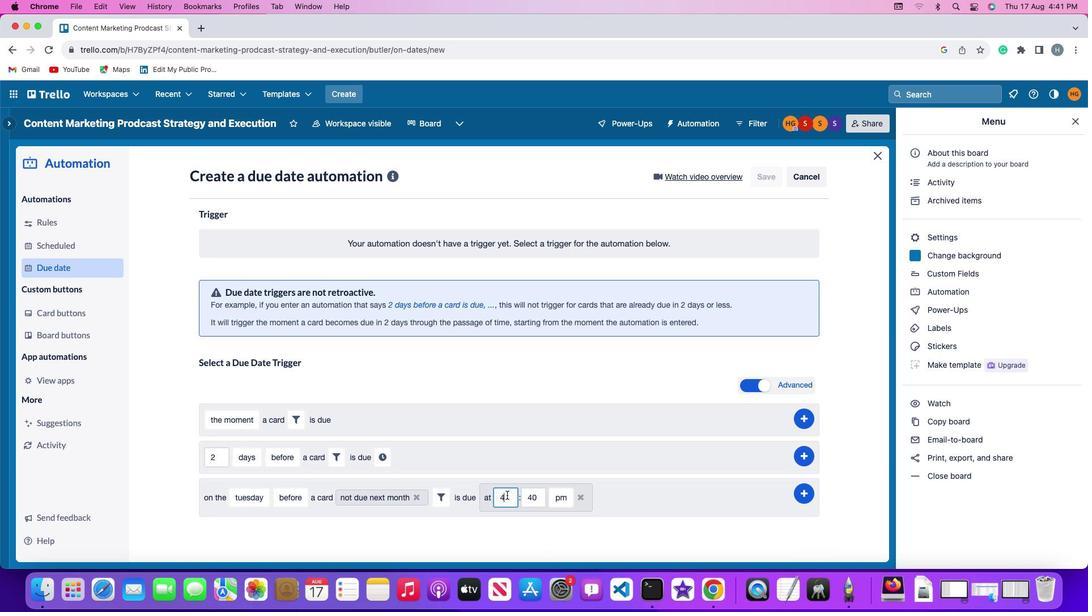 
Action: Mouse pressed left at (505, 493)
Screenshot: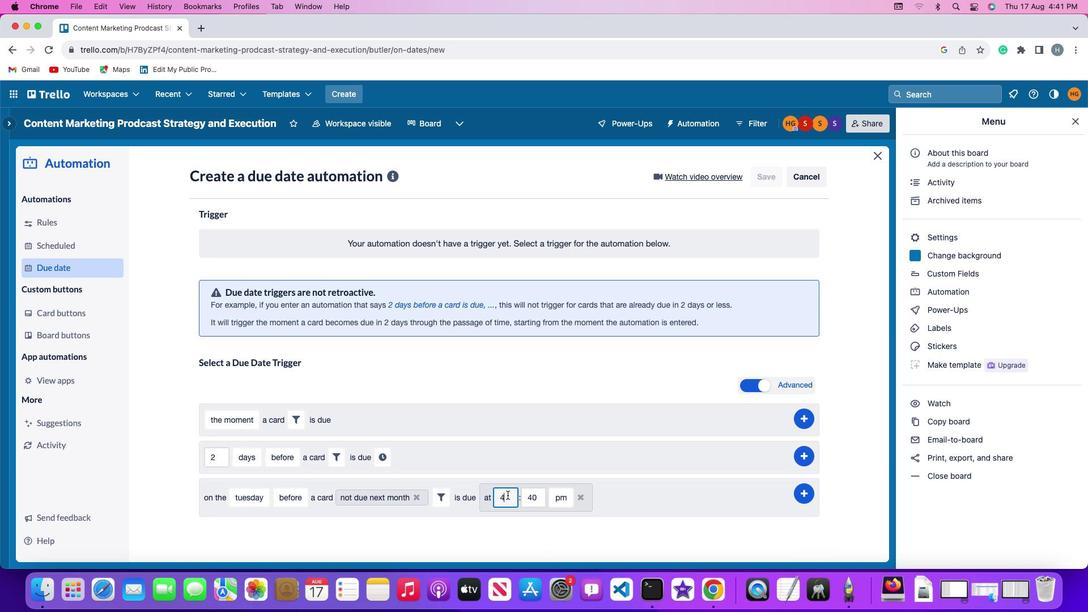 
Action: Mouse moved to (506, 493)
Screenshot: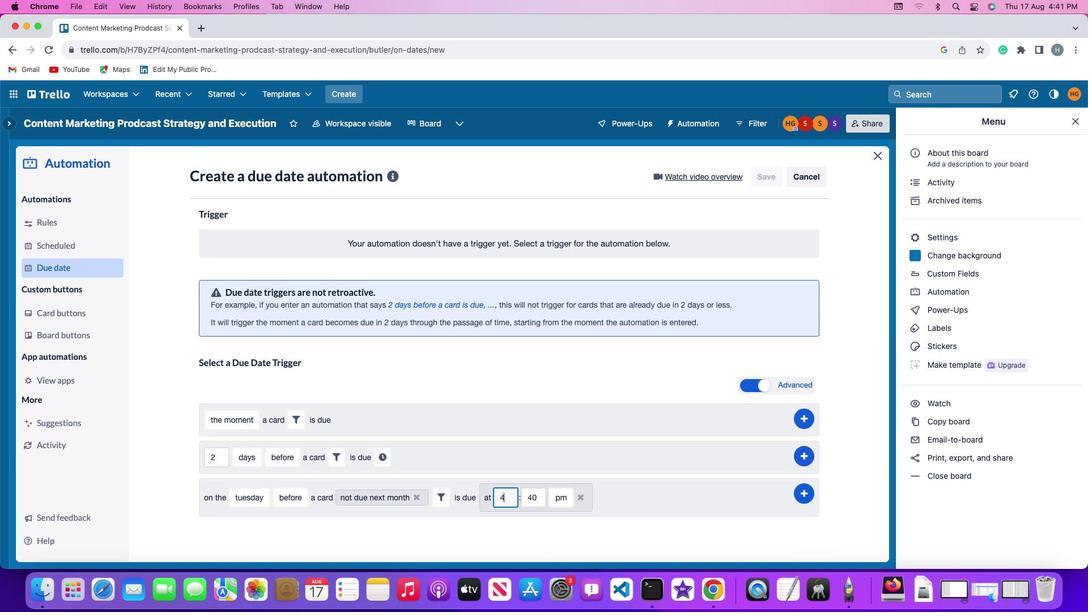 
Action: Key pressed Key.backspace
Screenshot: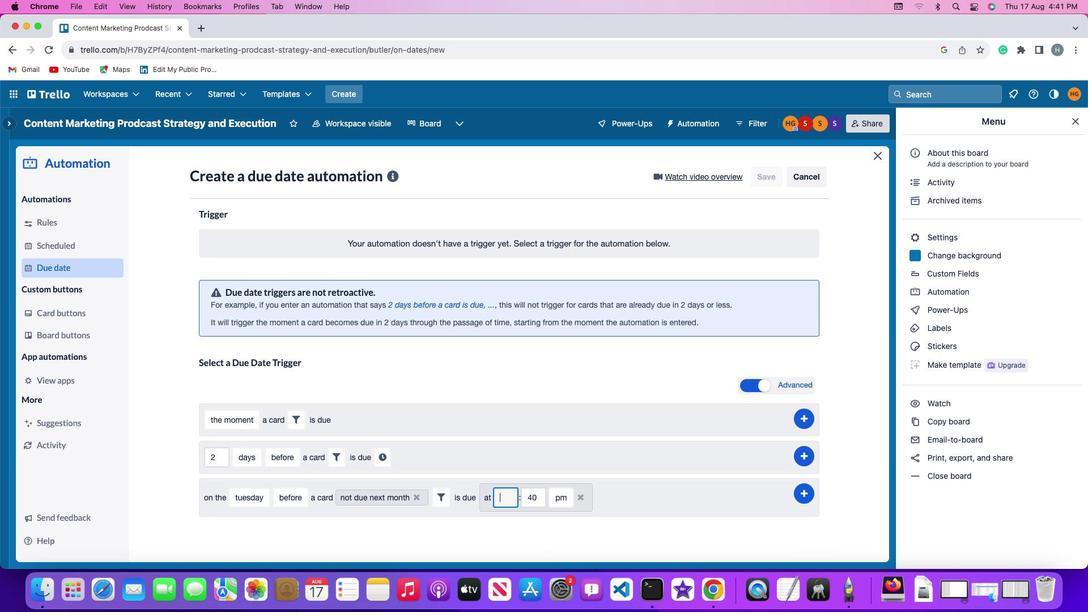 
Action: Mouse moved to (506, 493)
Screenshot: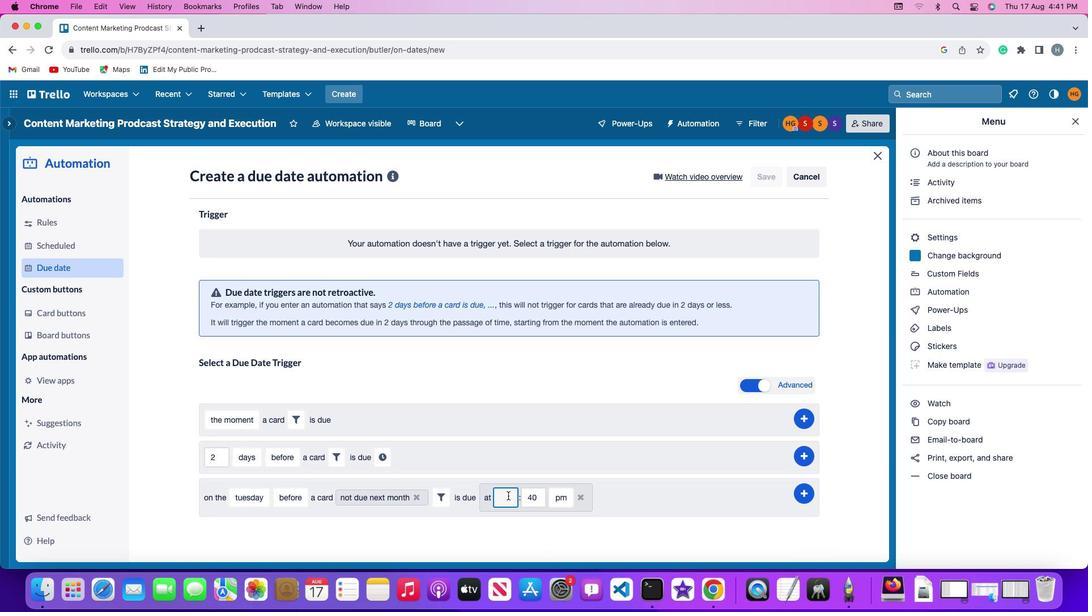
Action: Key pressed '1''1'
Screenshot: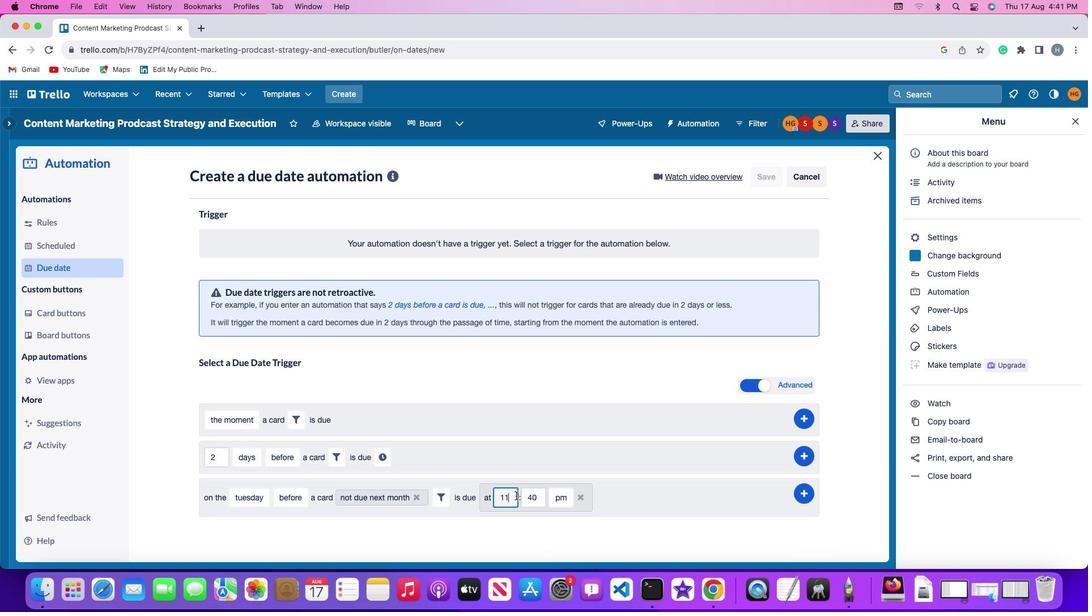 
Action: Mouse moved to (540, 492)
Screenshot: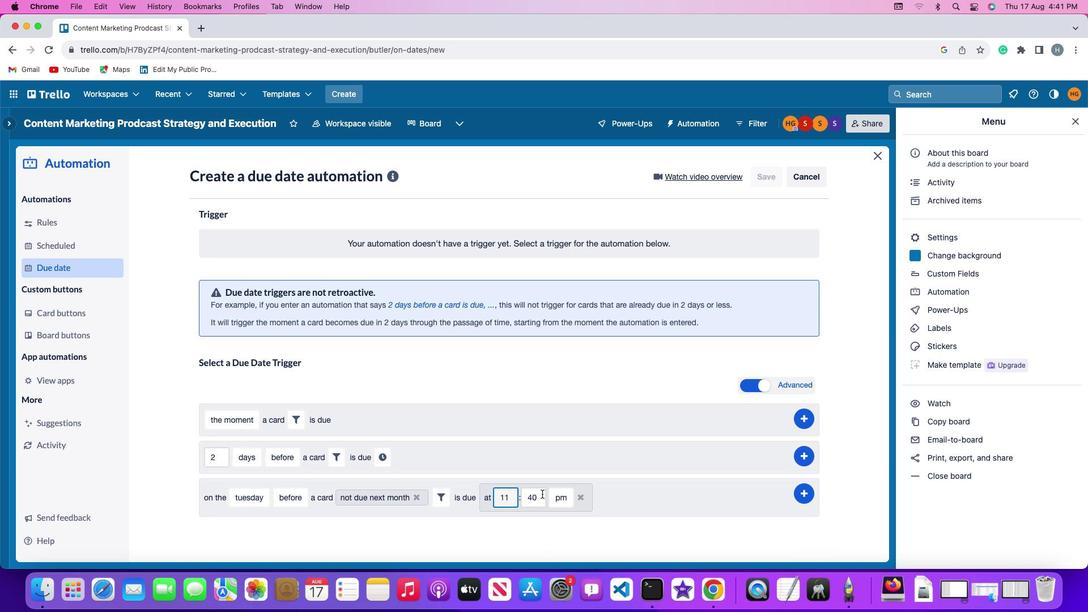 
Action: Mouse pressed left at (540, 492)
Screenshot: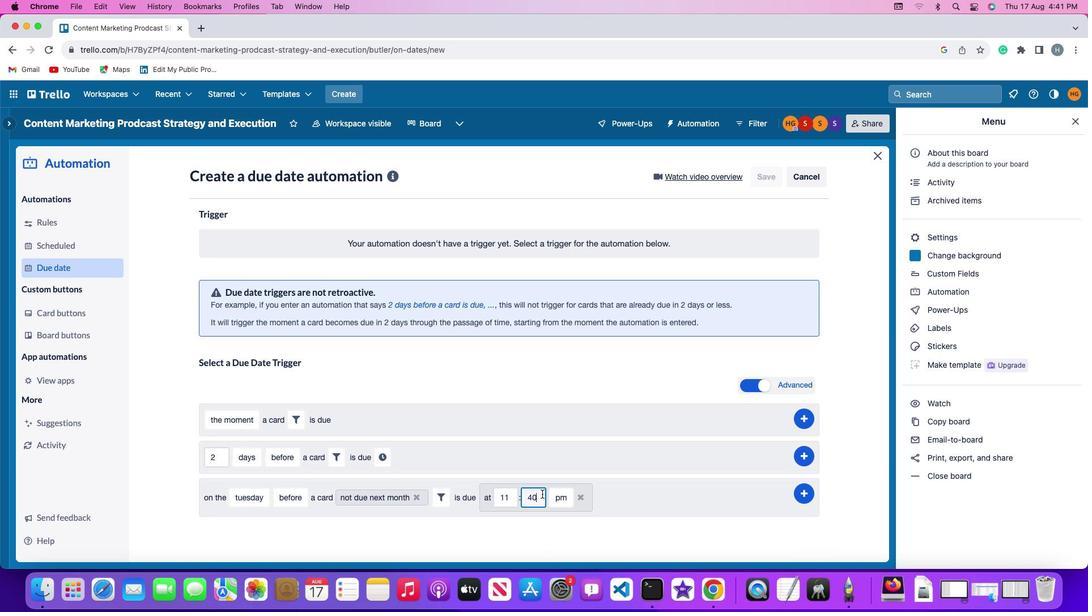 
Action: Key pressed Key.backspaceKey.backspace
Screenshot: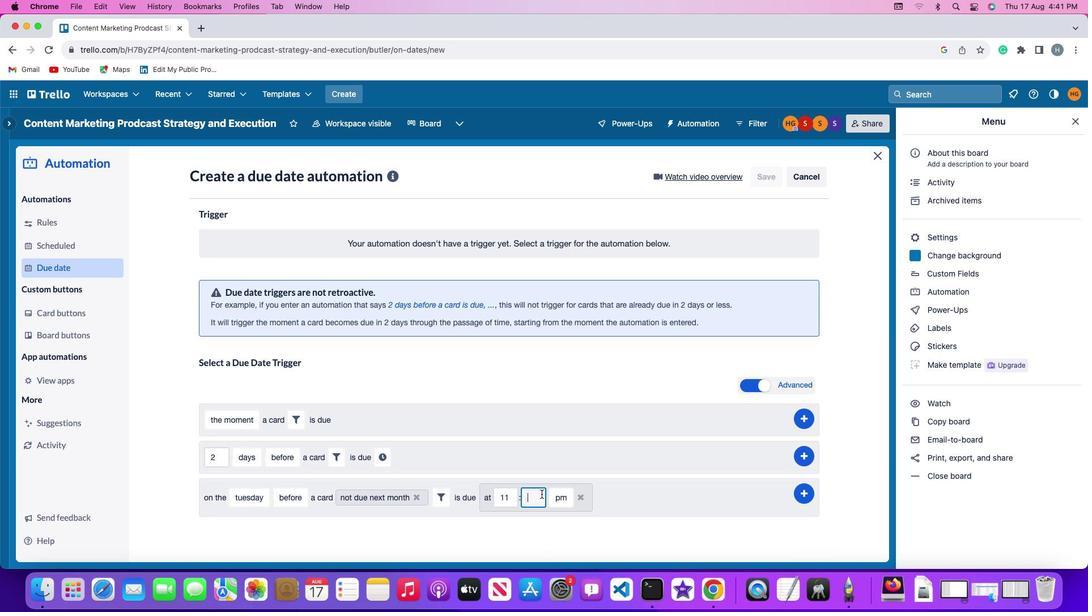 
Action: Mouse moved to (539, 492)
Screenshot: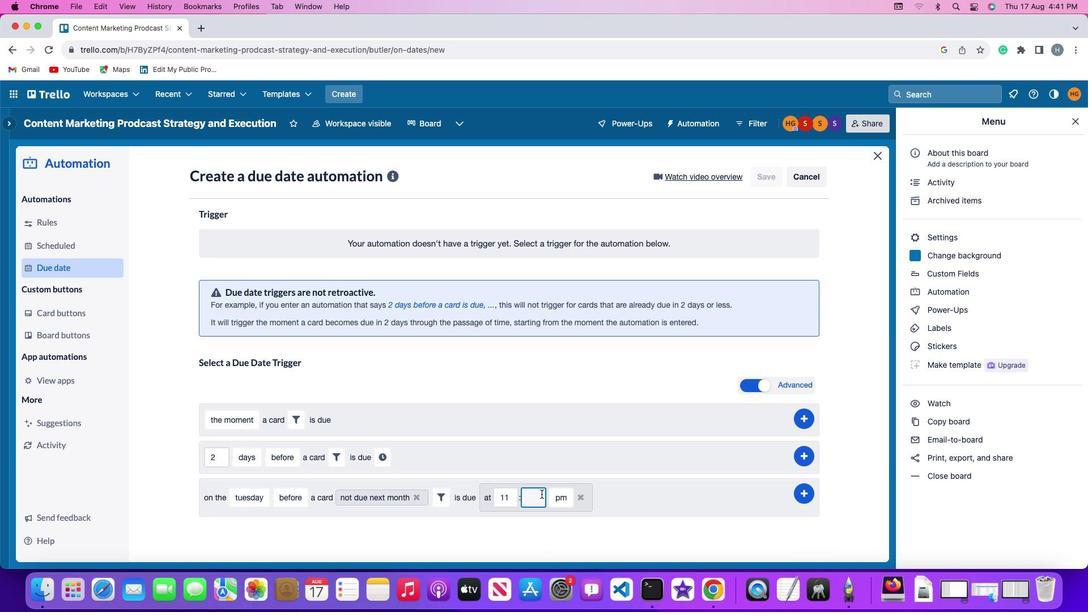 
Action: Key pressed '0''0'
Screenshot: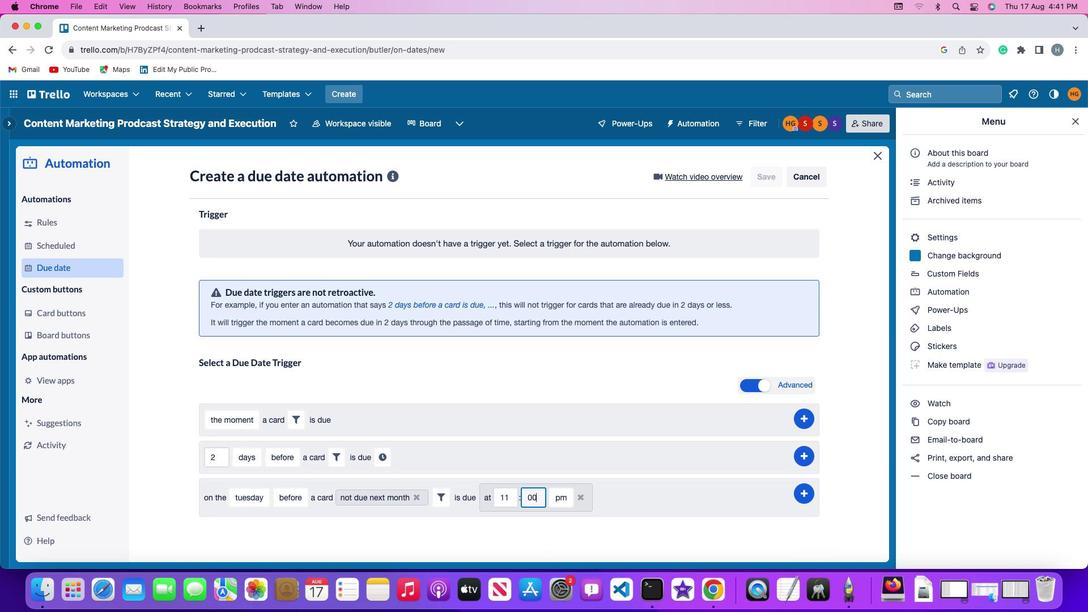 
Action: Mouse moved to (555, 493)
Screenshot: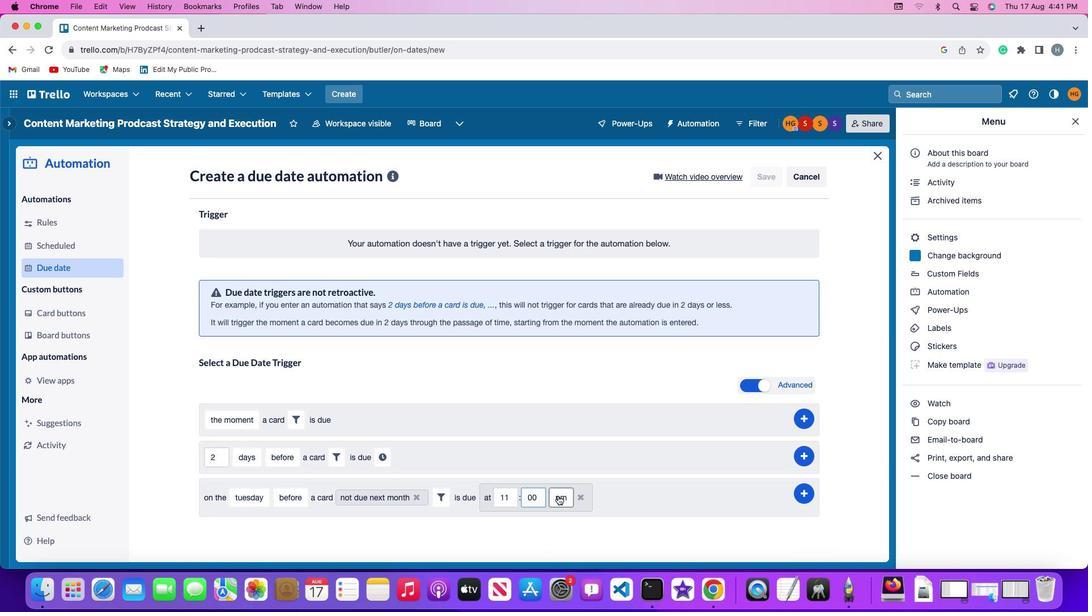 
Action: Mouse pressed left at (555, 493)
Screenshot: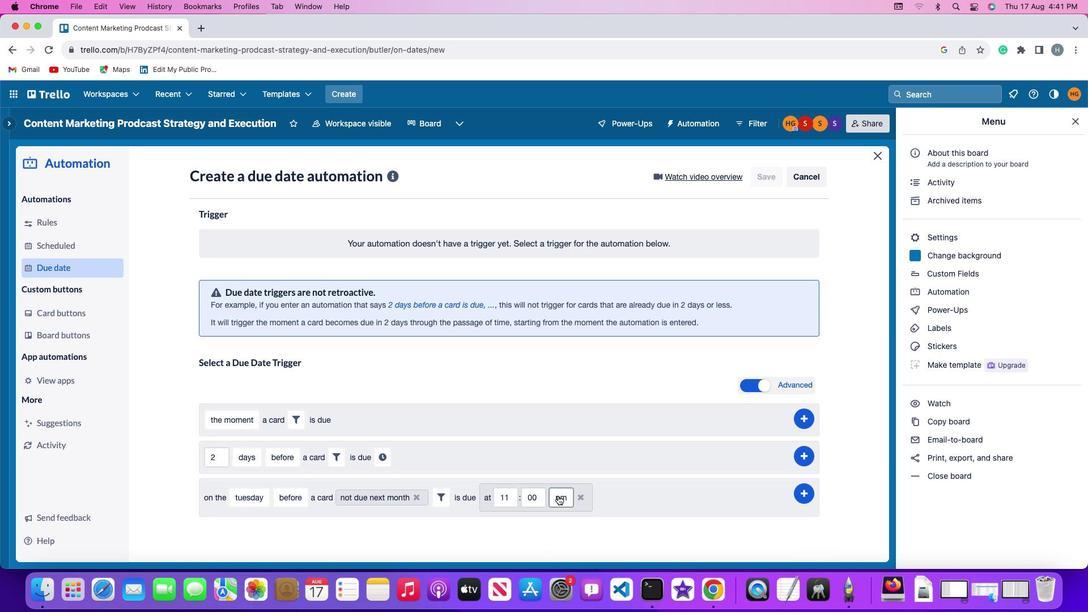 
Action: Mouse moved to (562, 517)
Screenshot: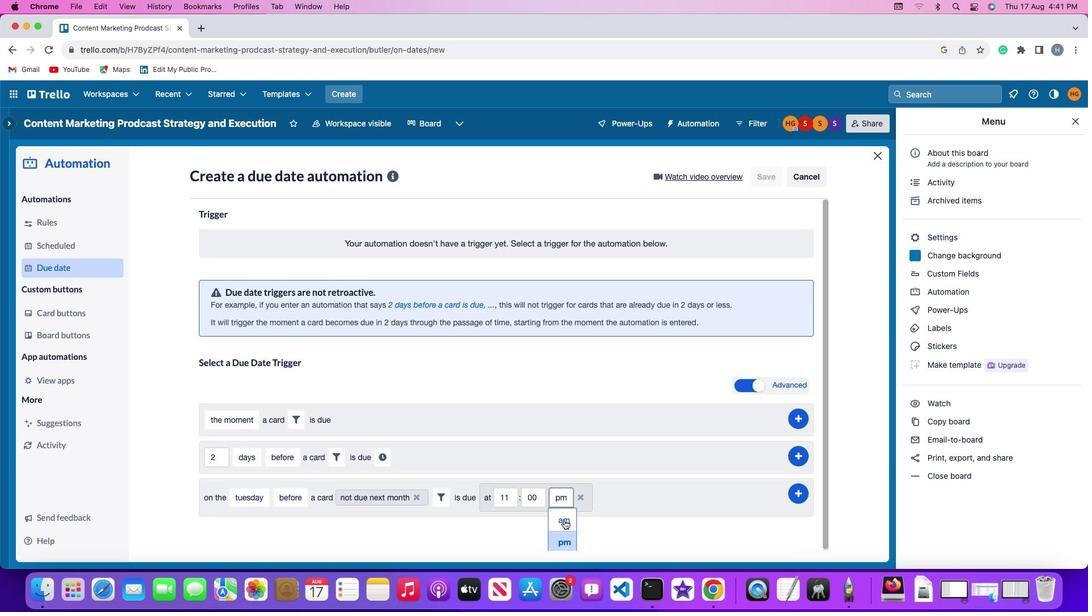 
Action: Mouse pressed left at (562, 517)
Screenshot: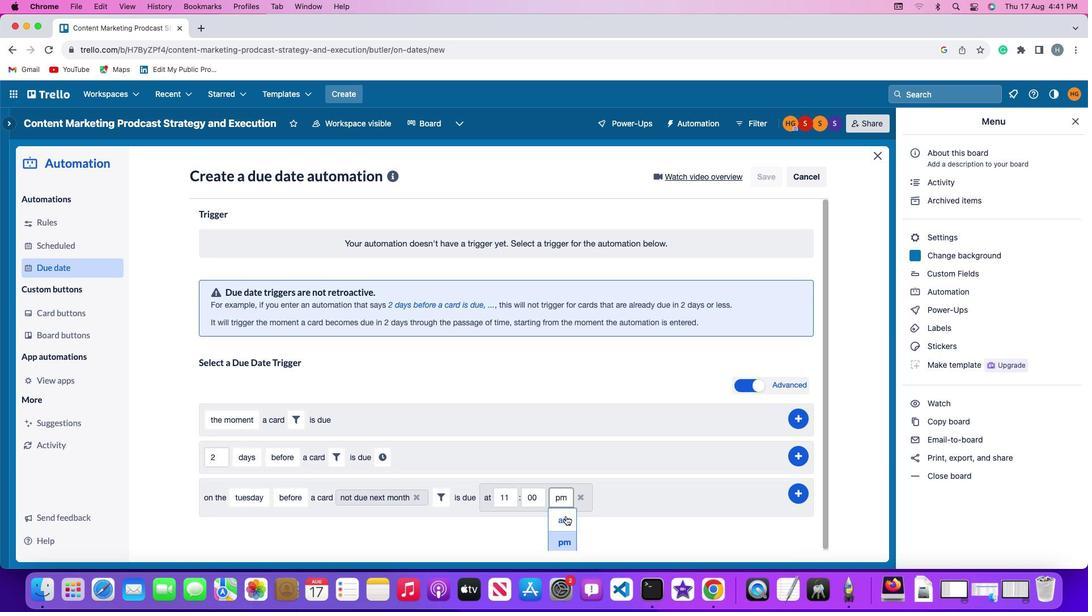 
Action: Mouse moved to (804, 492)
Screenshot: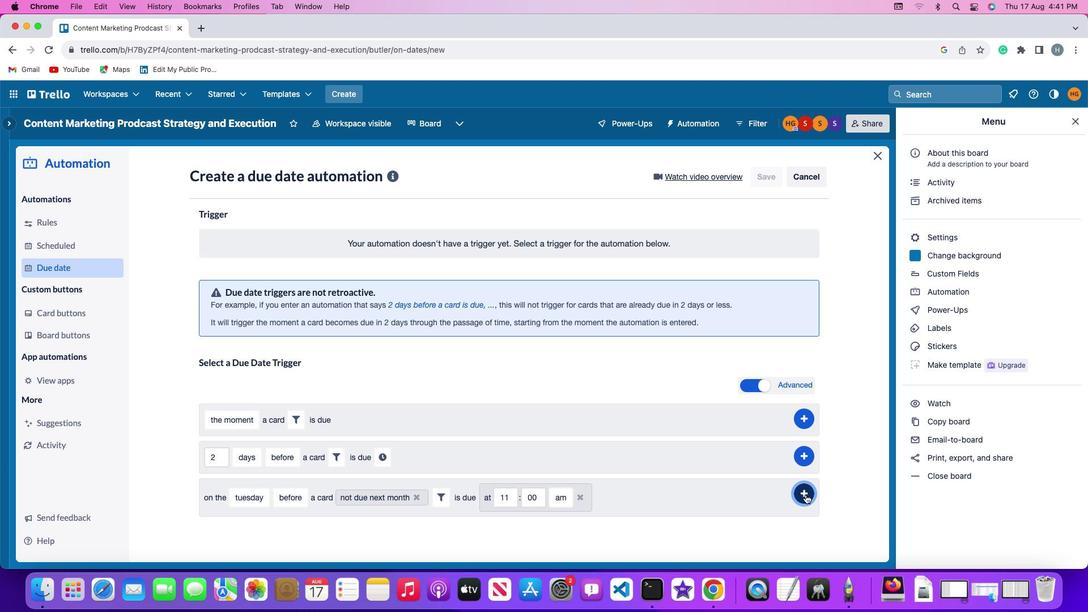 
Action: Mouse pressed left at (804, 492)
Screenshot: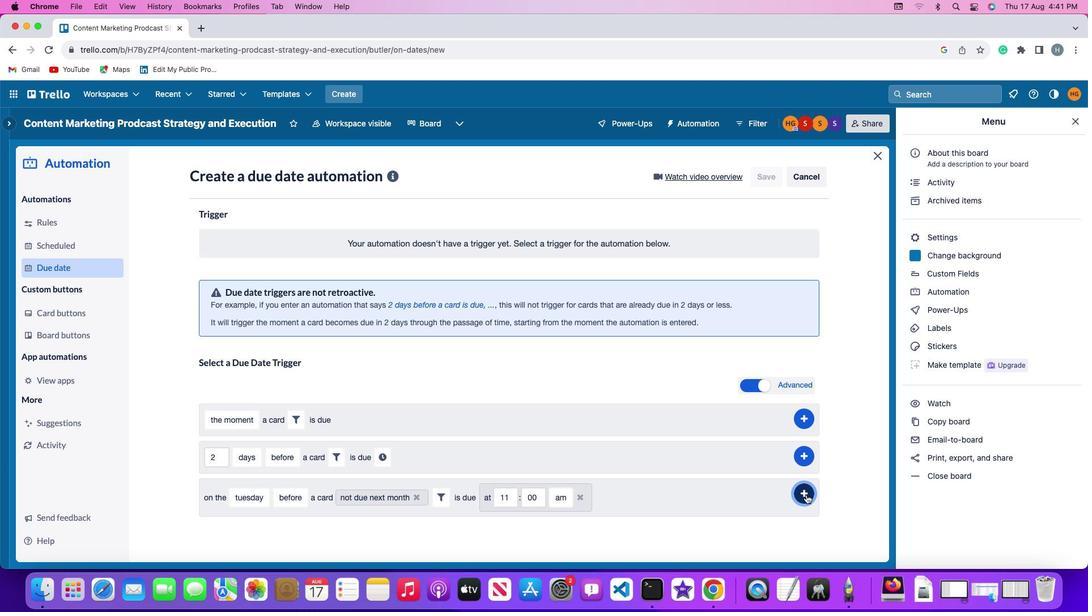 
Action: Mouse moved to (852, 421)
Screenshot: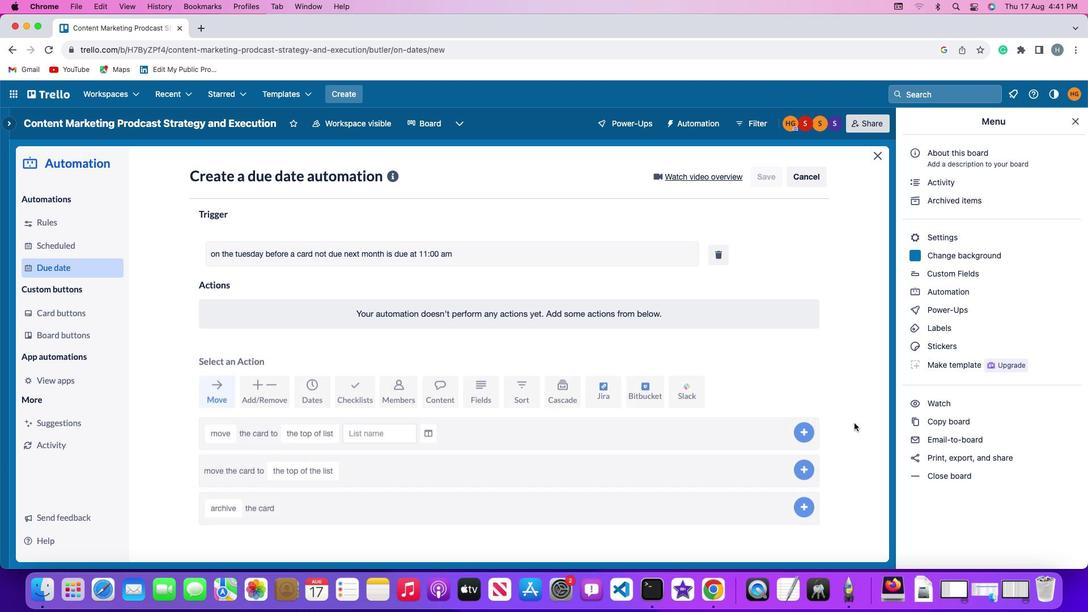 
